 Task: Look for space in Luninyets, Belarus from 7th July, 2023 to 15th July, 2023 for 6 adults in price range Rs.15000 to Rs.20000. Place can be entire place with 3 bedrooms having 3 beds and 3 bathrooms. Property type can be house, flat, guest house. Amenities needed are: washing machine. Booking option can be shelf check-in. Required host language is English.
Action: Mouse moved to (439, 75)
Screenshot: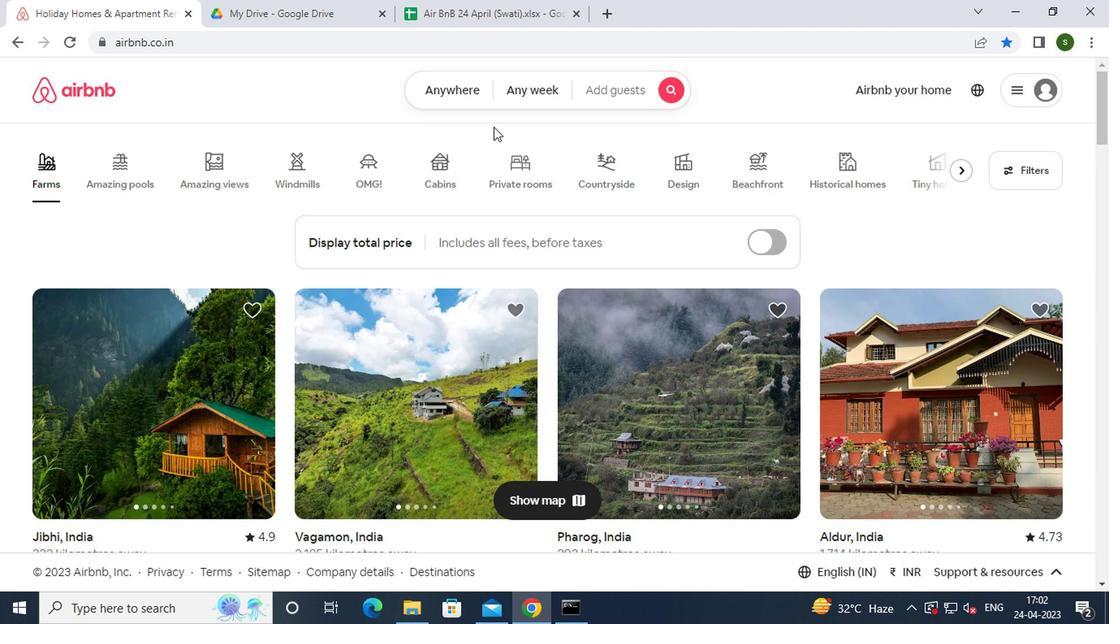 
Action: Mouse pressed left at (439, 75)
Screenshot: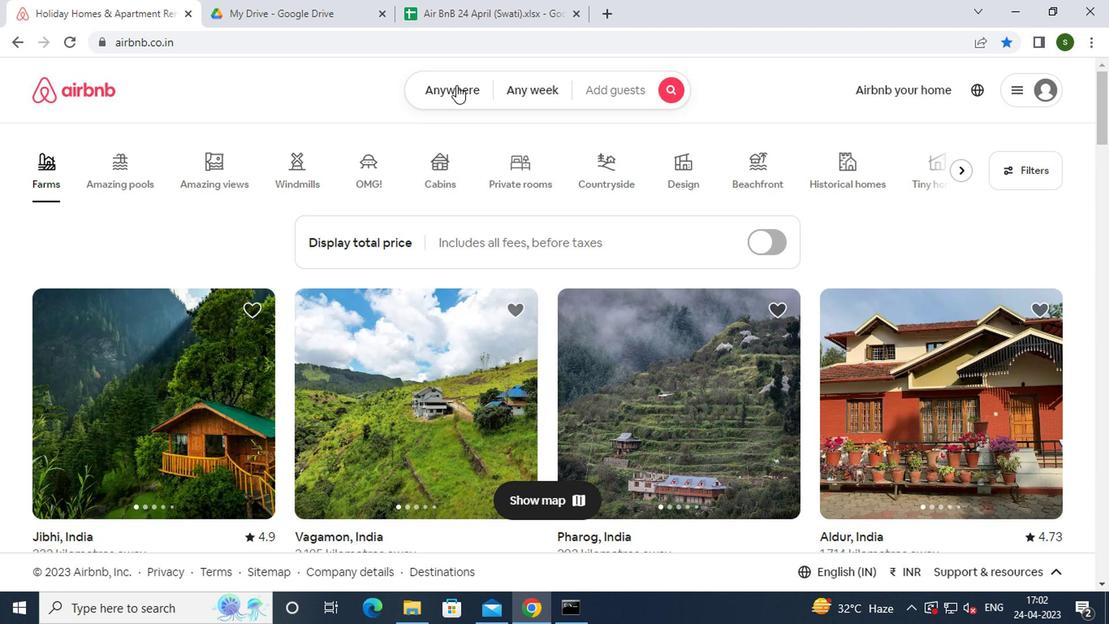 
Action: Mouse moved to (310, 146)
Screenshot: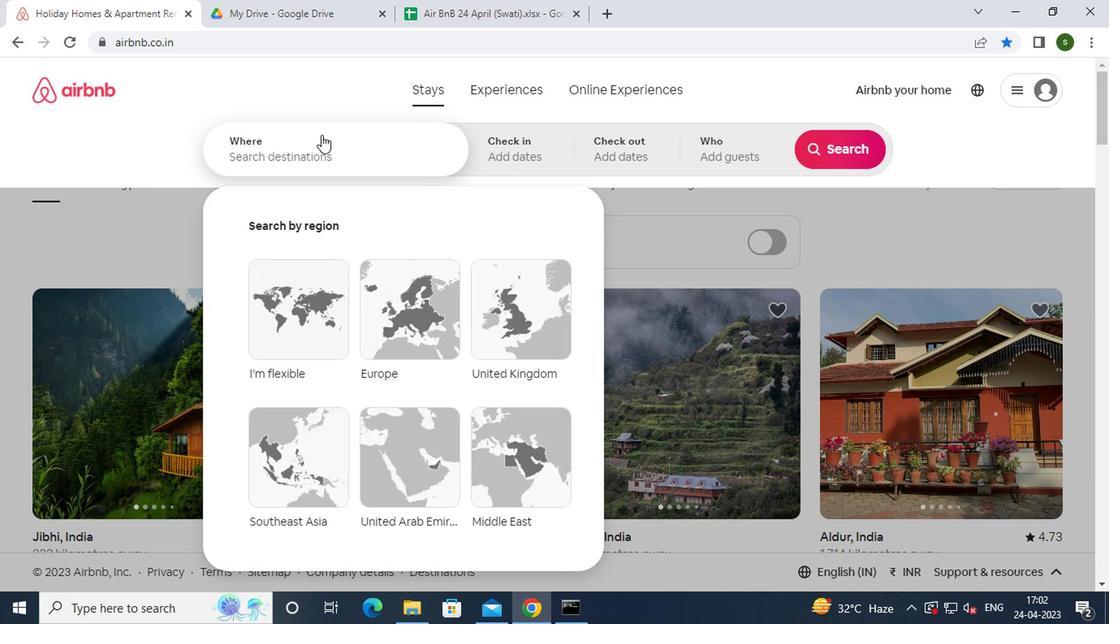
Action: Mouse pressed left at (310, 146)
Screenshot: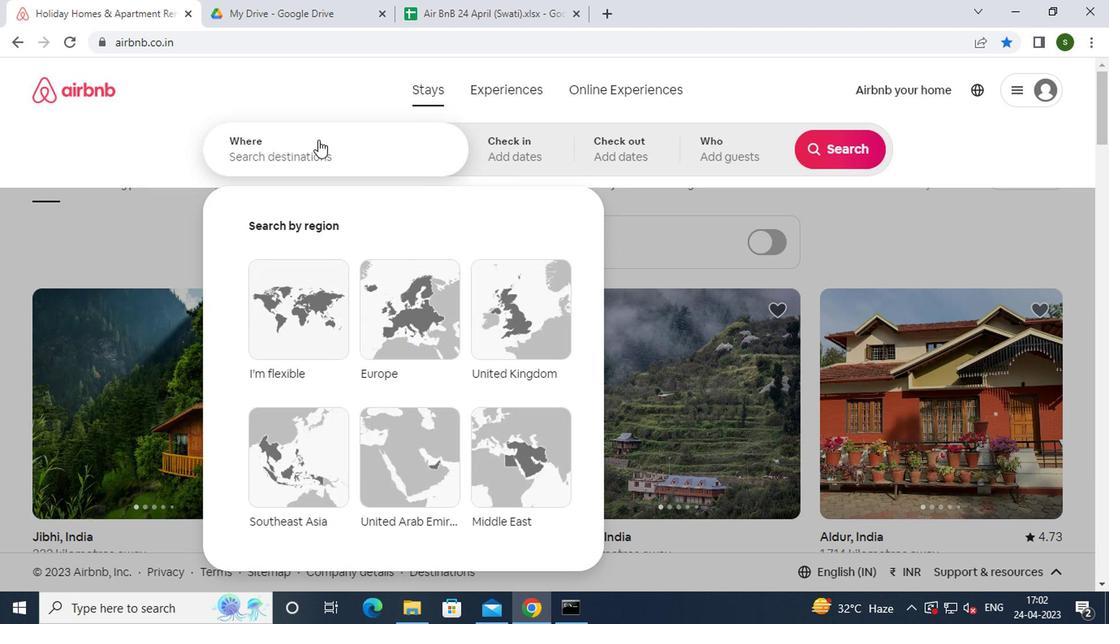 
Action: Mouse moved to (306, 153)
Screenshot: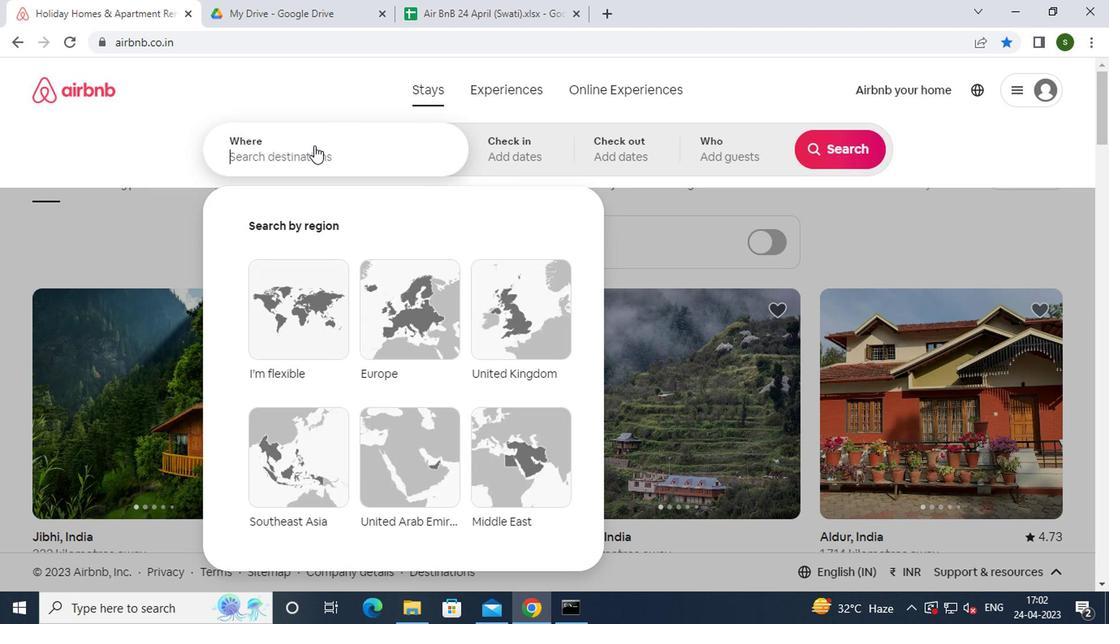 
Action: Key pressed <Key.caps_lock>l<Key.caps_lock>uninyets,<Key.space><Key.caps_lock>b<Key.caps_lock>elarus<Key.enter>
Screenshot: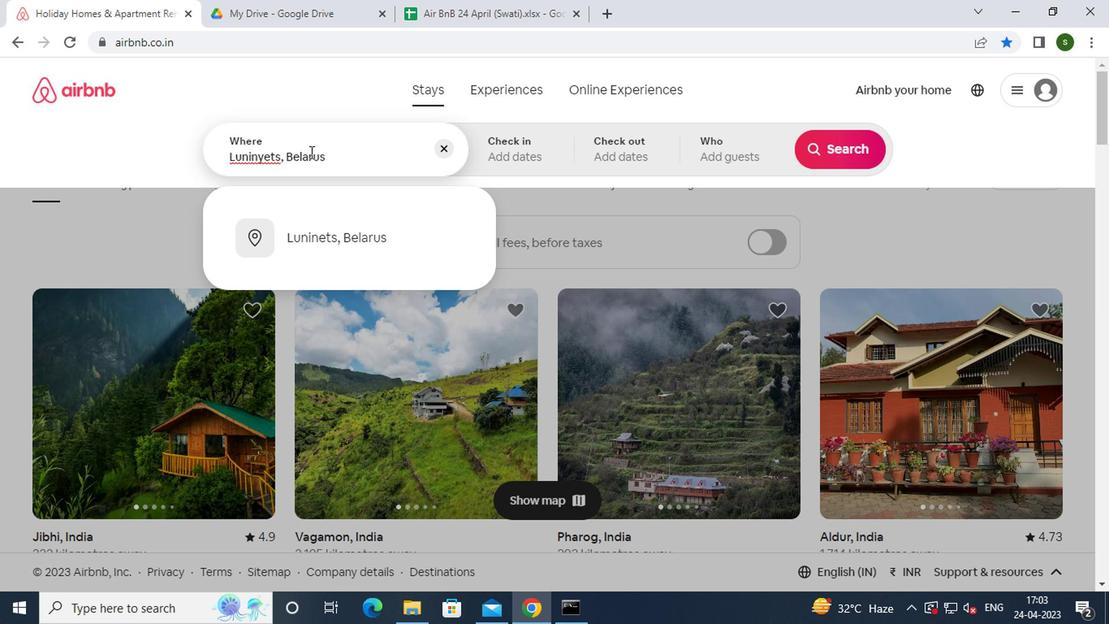 
Action: Mouse moved to (826, 283)
Screenshot: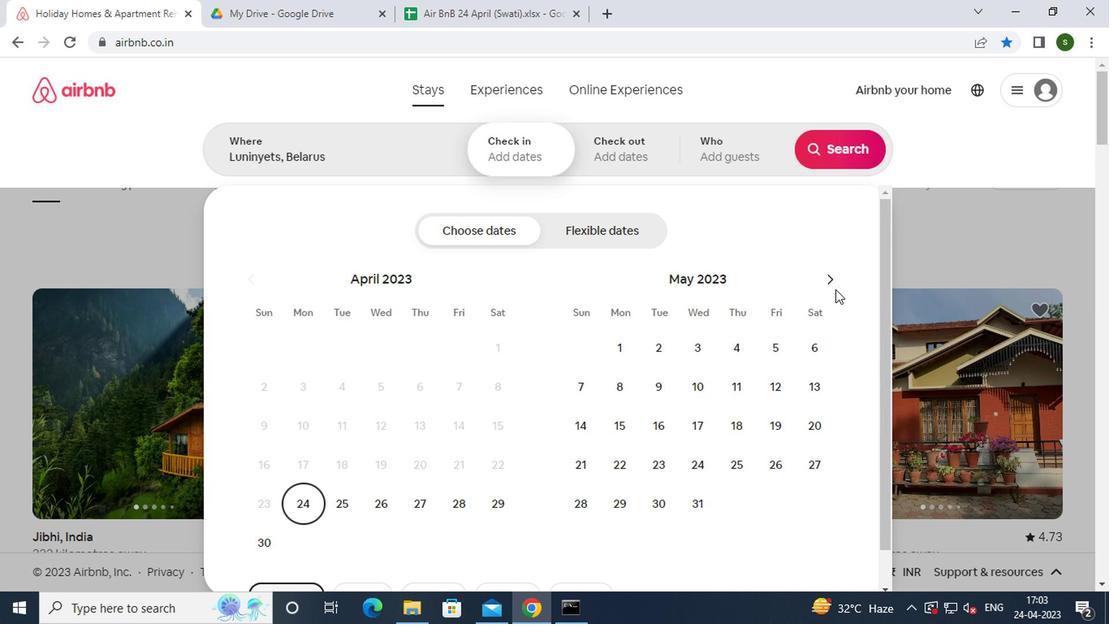 
Action: Mouse pressed left at (826, 283)
Screenshot: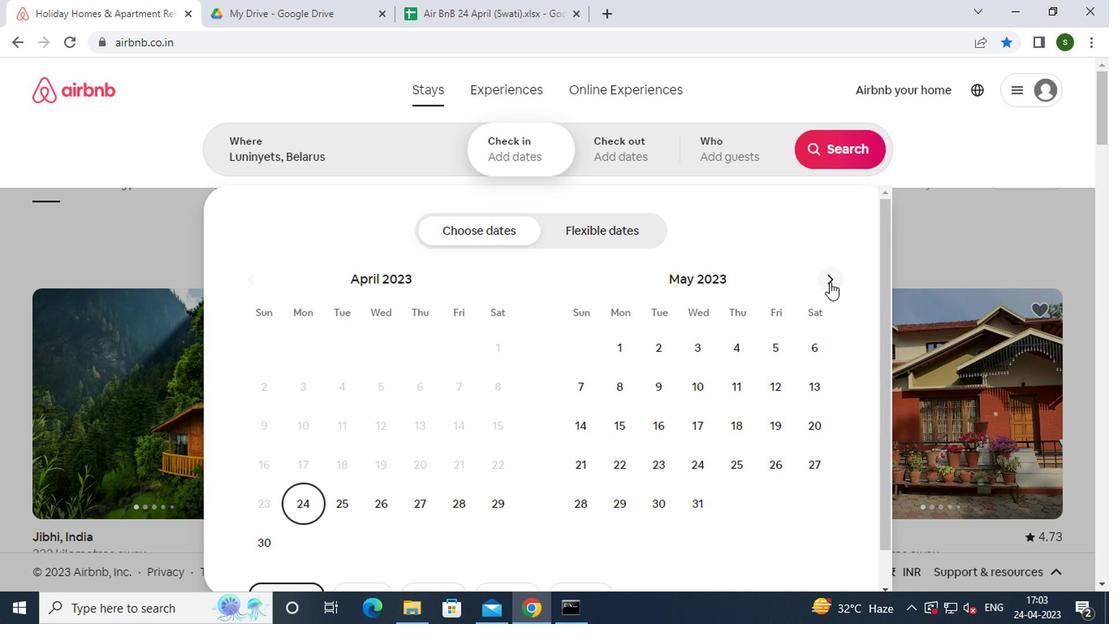 
Action: Mouse pressed left at (826, 283)
Screenshot: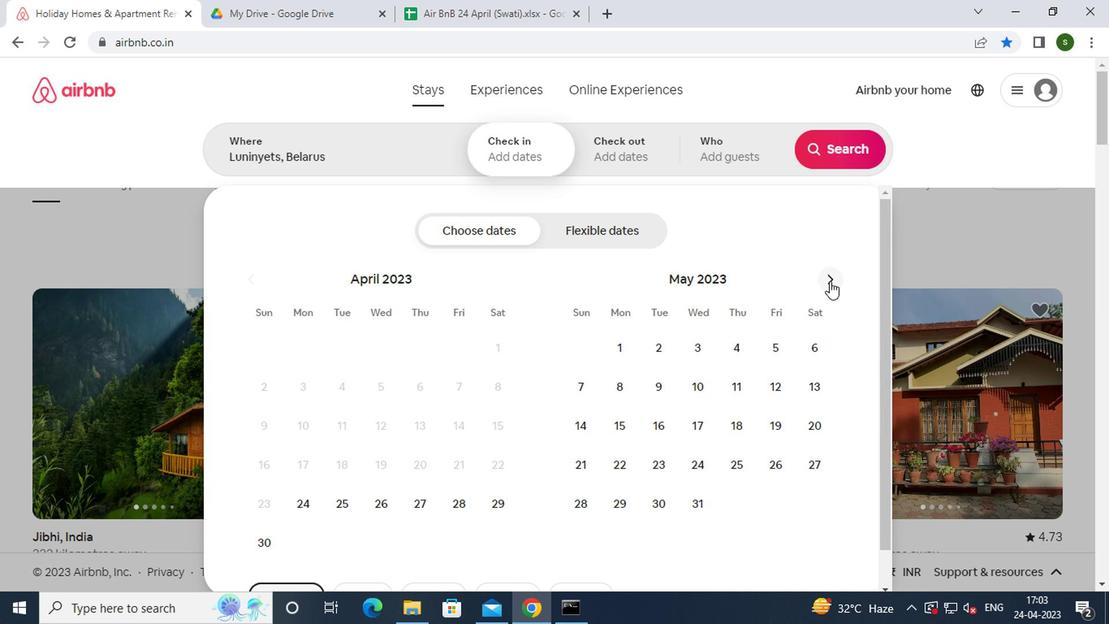 
Action: Mouse pressed left at (826, 283)
Screenshot: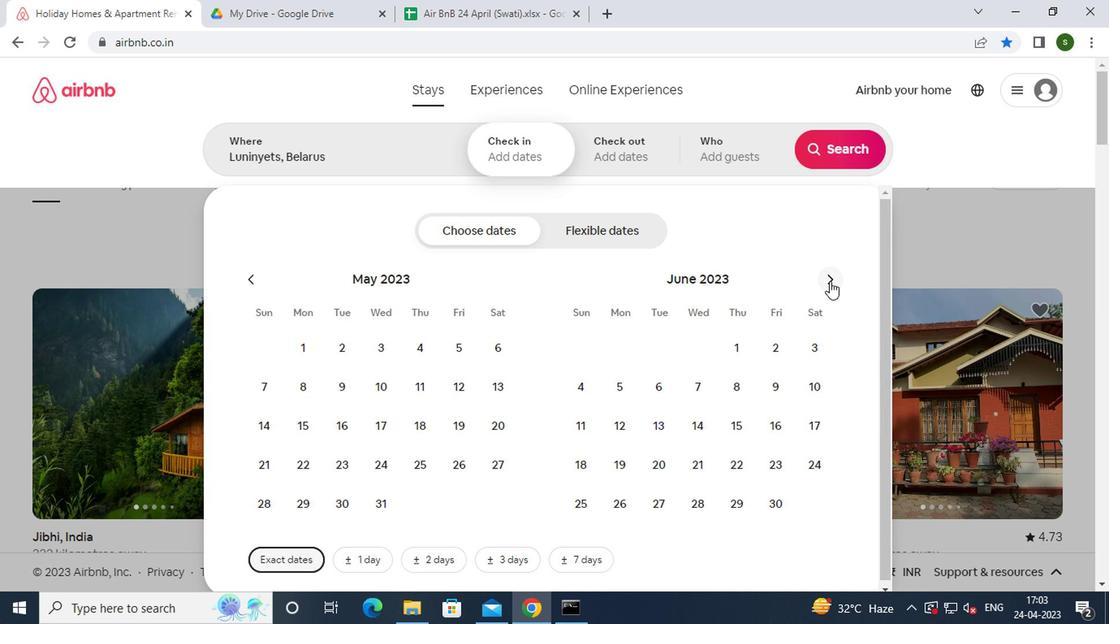 
Action: Mouse moved to (779, 386)
Screenshot: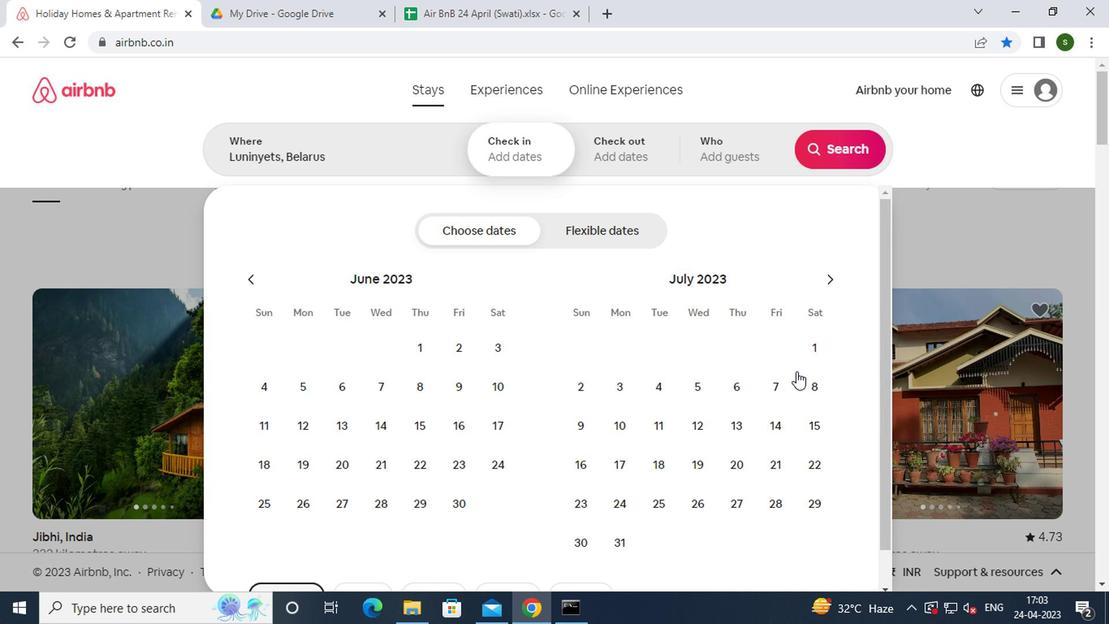 
Action: Mouse pressed left at (779, 386)
Screenshot: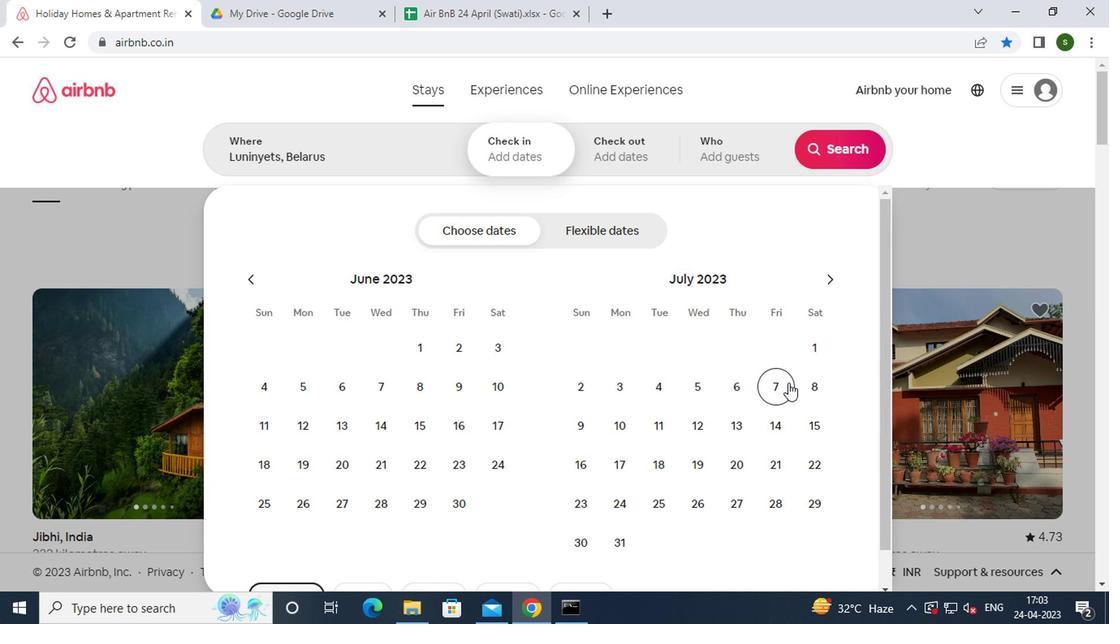 
Action: Mouse moved to (810, 422)
Screenshot: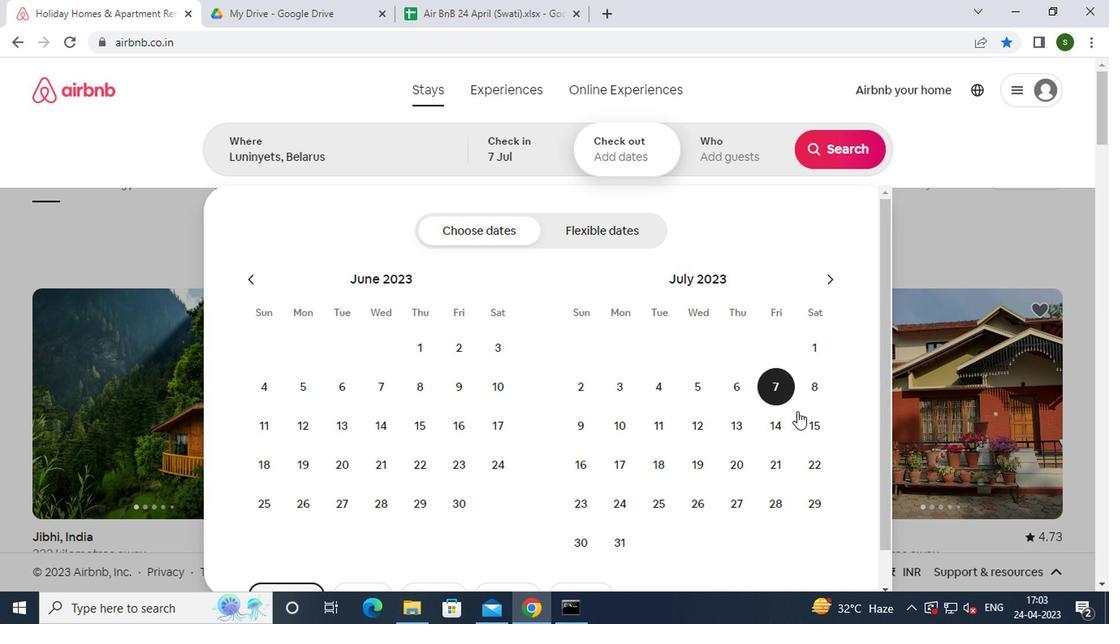 
Action: Mouse pressed left at (810, 422)
Screenshot: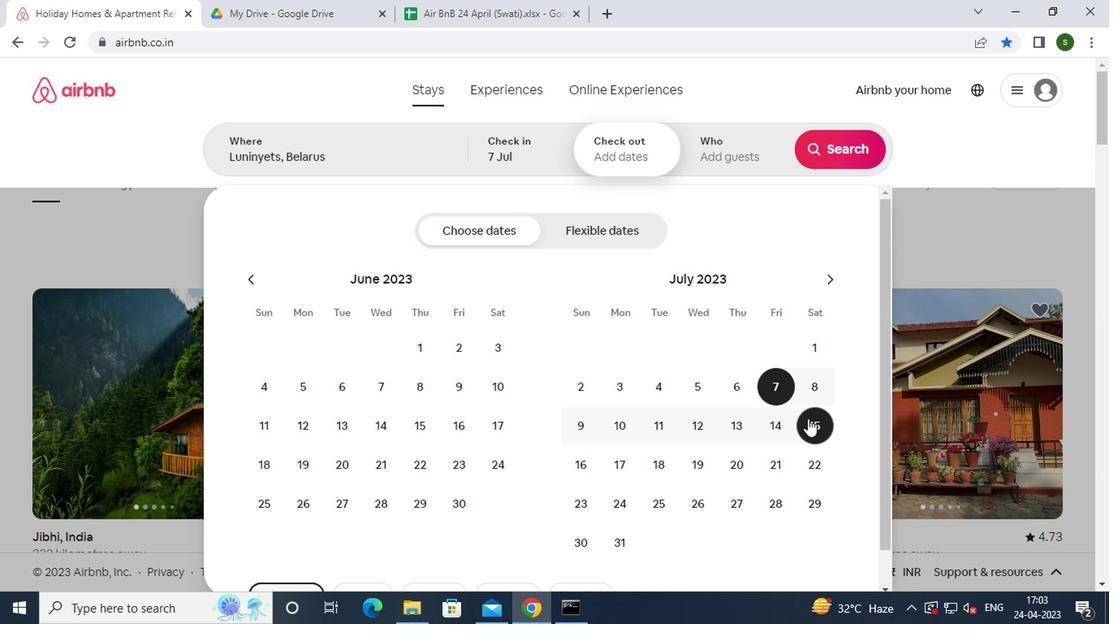 
Action: Mouse moved to (732, 165)
Screenshot: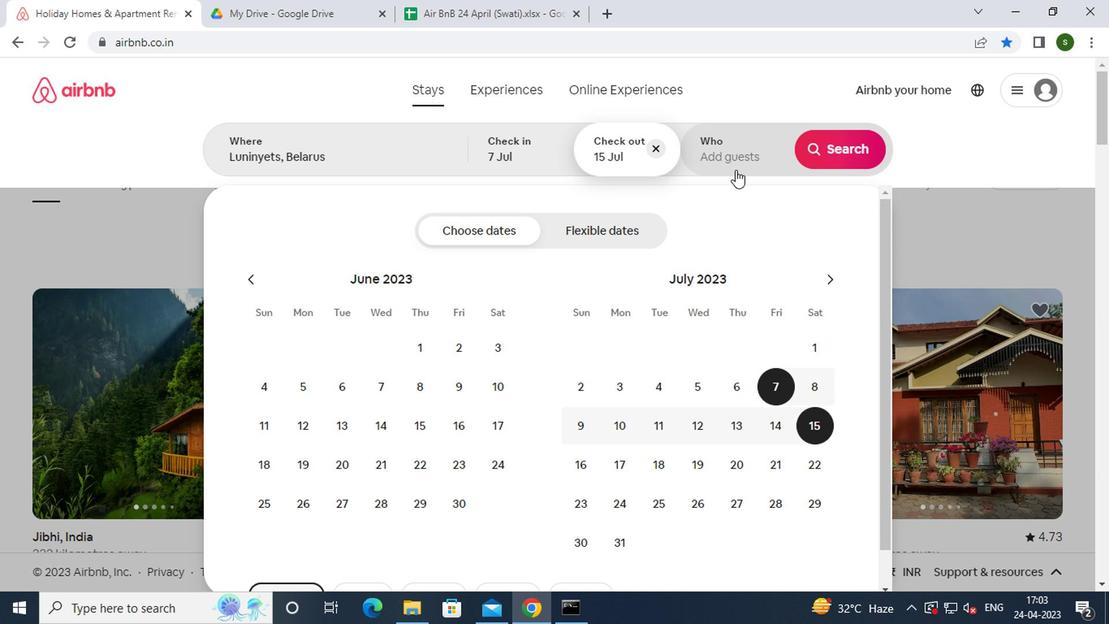
Action: Mouse pressed left at (732, 165)
Screenshot: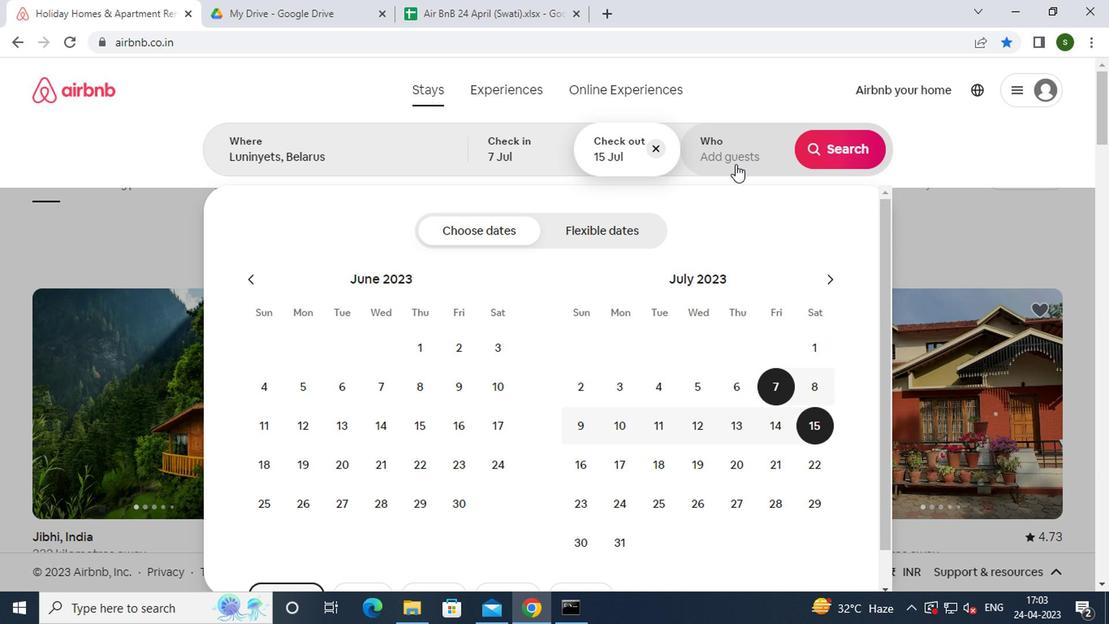 
Action: Mouse moved to (842, 231)
Screenshot: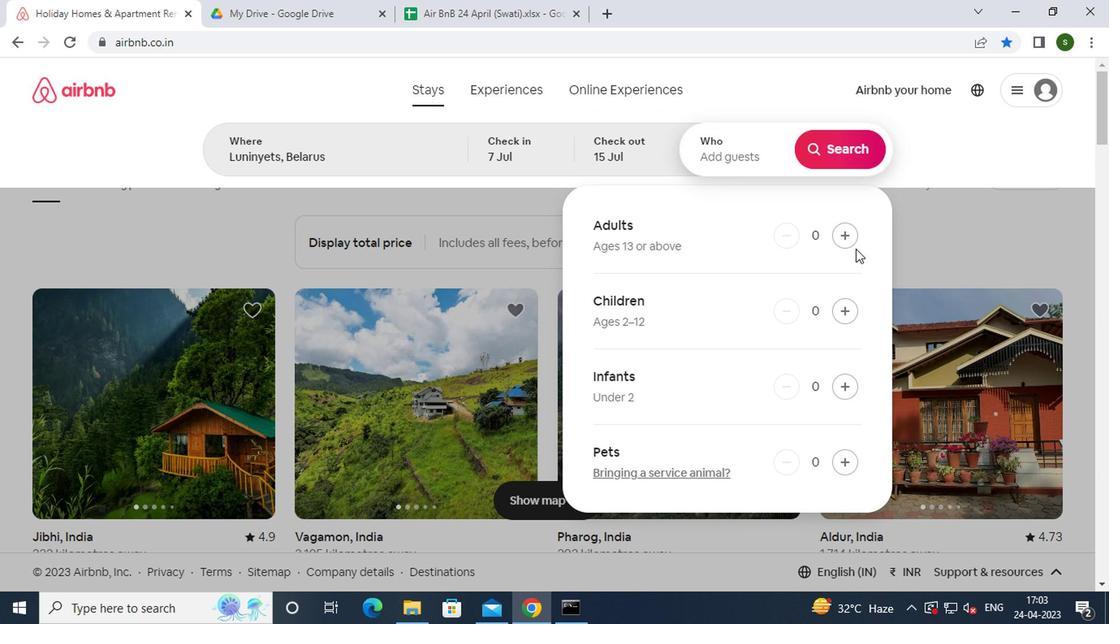 
Action: Mouse pressed left at (842, 231)
Screenshot: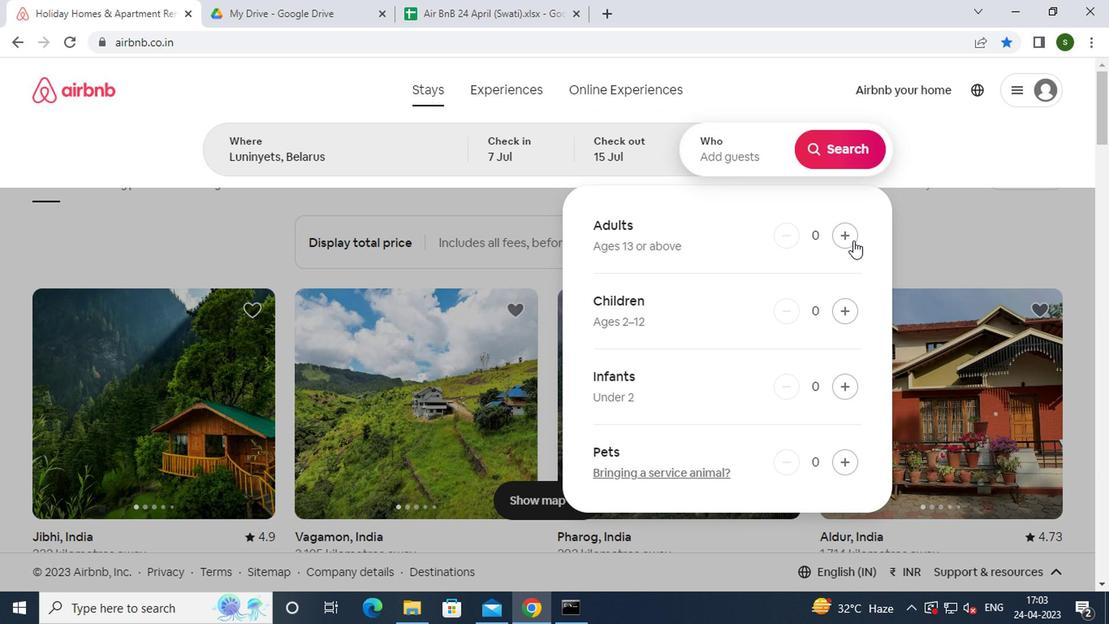 
Action: Mouse pressed left at (842, 231)
Screenshot: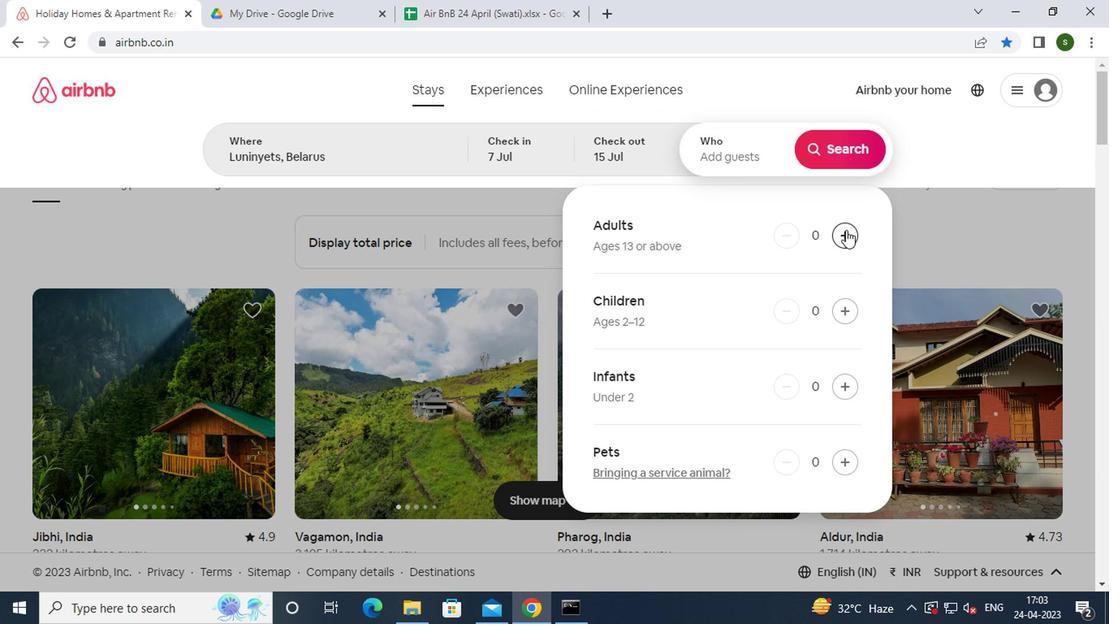 
Action: Mouse pressed left at (842, 231)
Screenshot: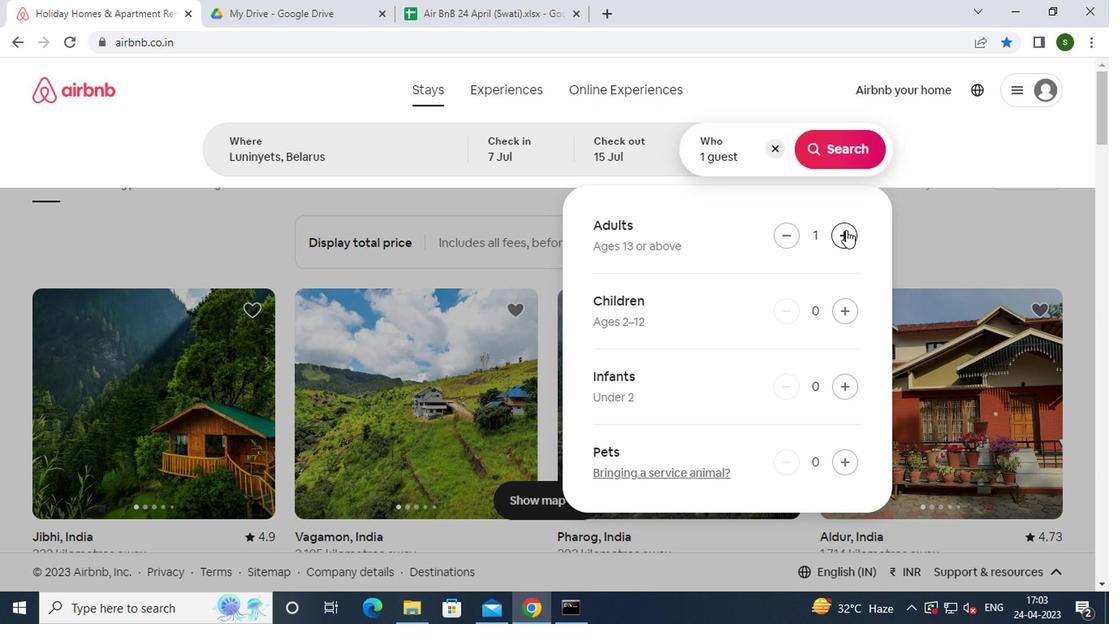 
Action: Mouse pressed left at (842, 231)
Screenshot: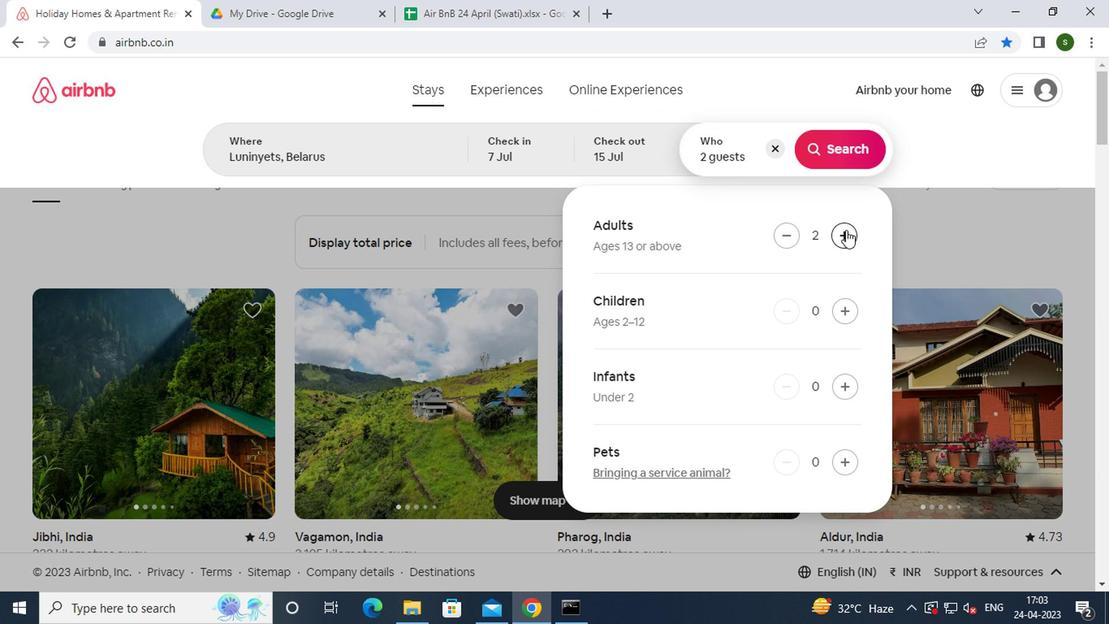
Action: Mouse pressed left at (842, 231)
Screenshot: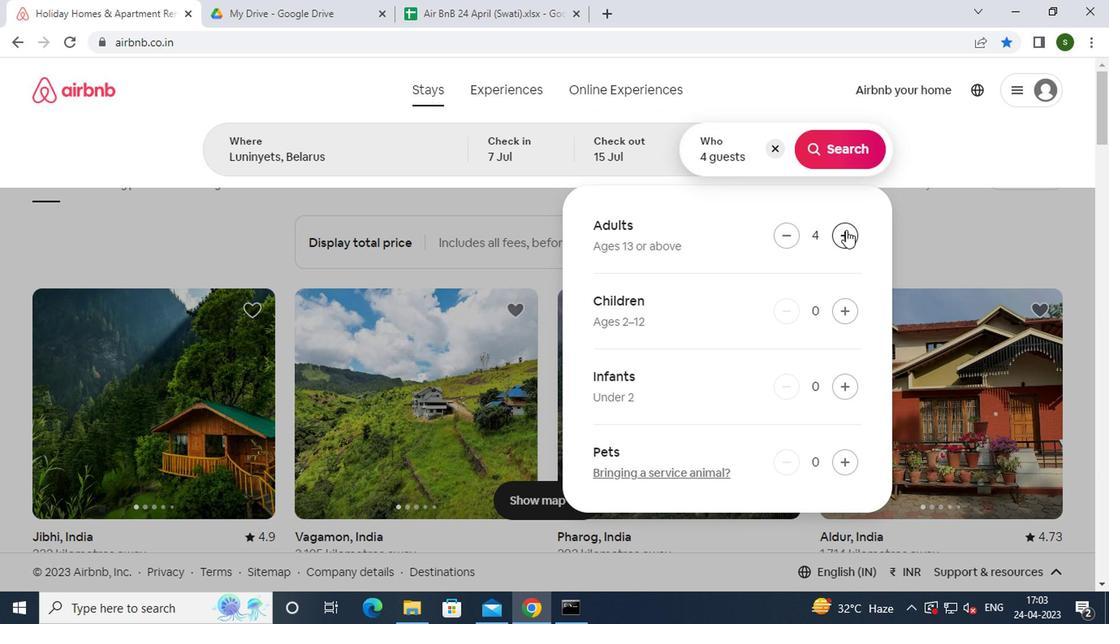 
Action: Mouse pressed left at (842, 231)
Screenshot: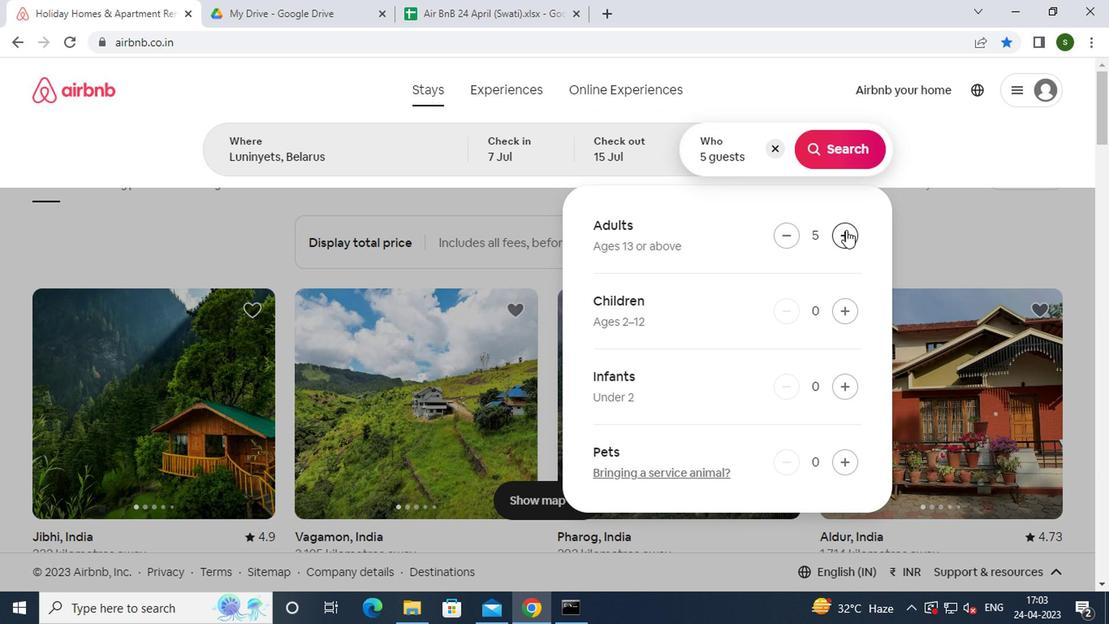 
Action: Mouse moved to (831, 159)
Screenshot: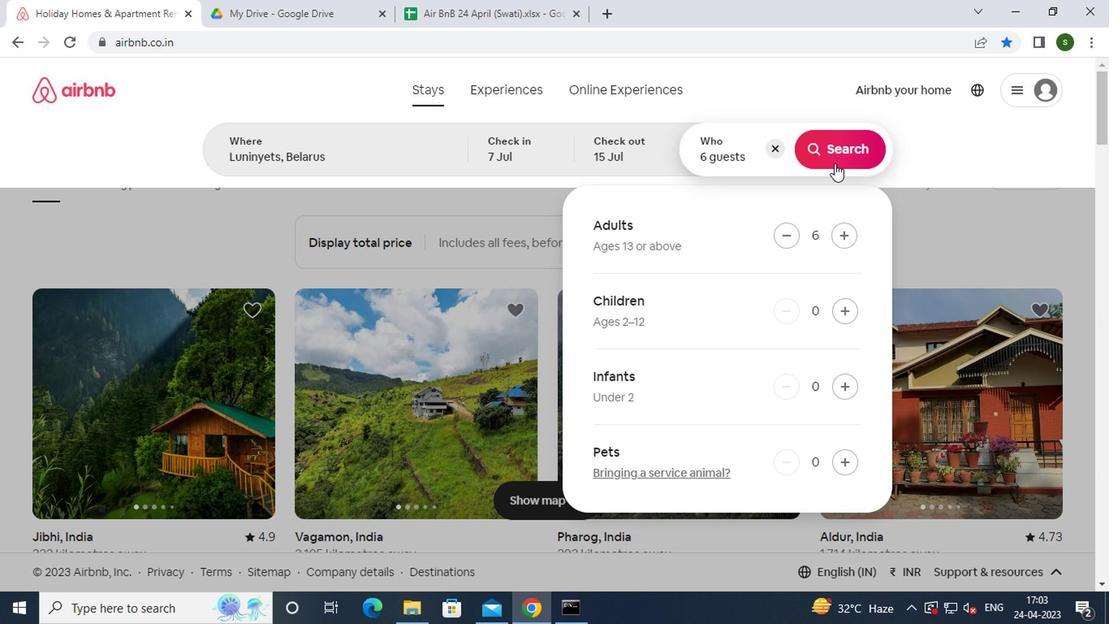 
Action: Mouse pressed left at (831, 159)
Screenshot: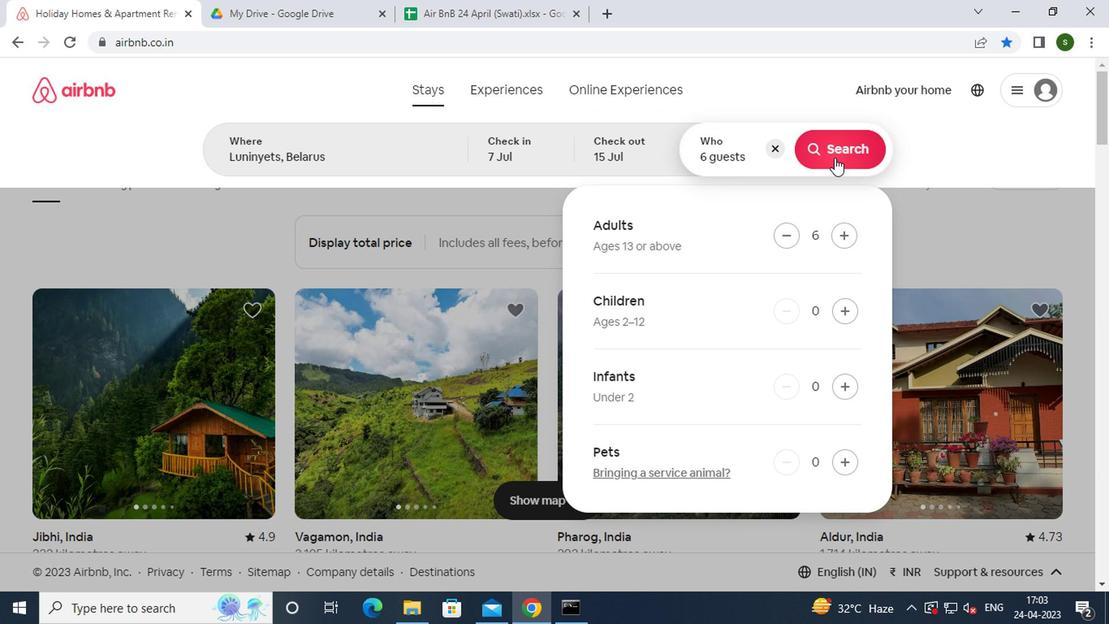 
Action: Mouse moved to (1075, 161)
Screenshot: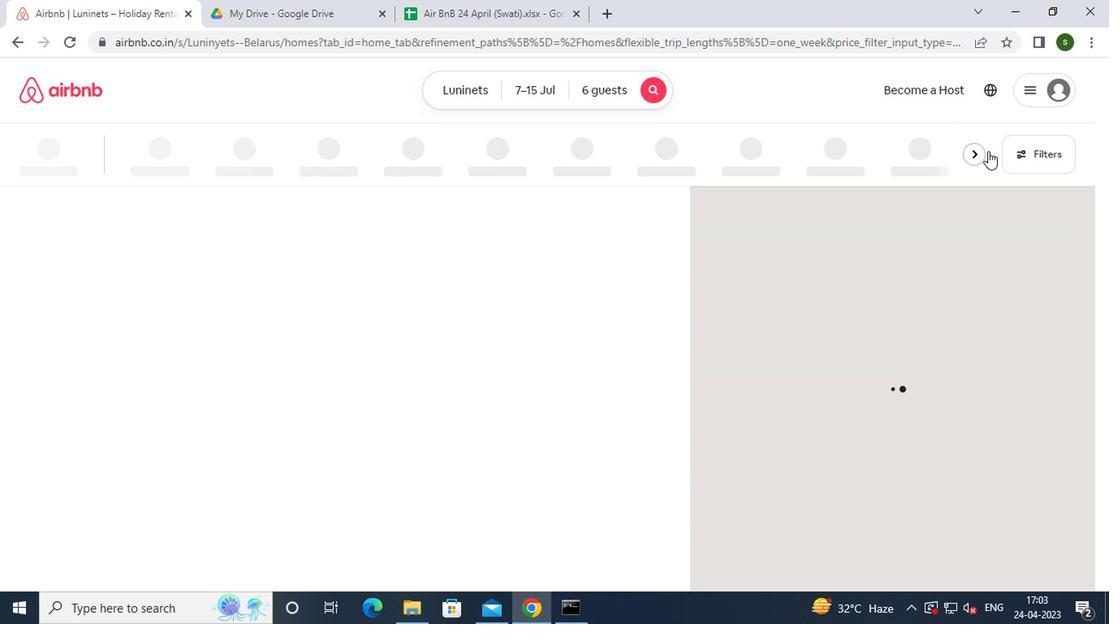 
Action: Mouse pressed left at (1075, 161)
Screenshot: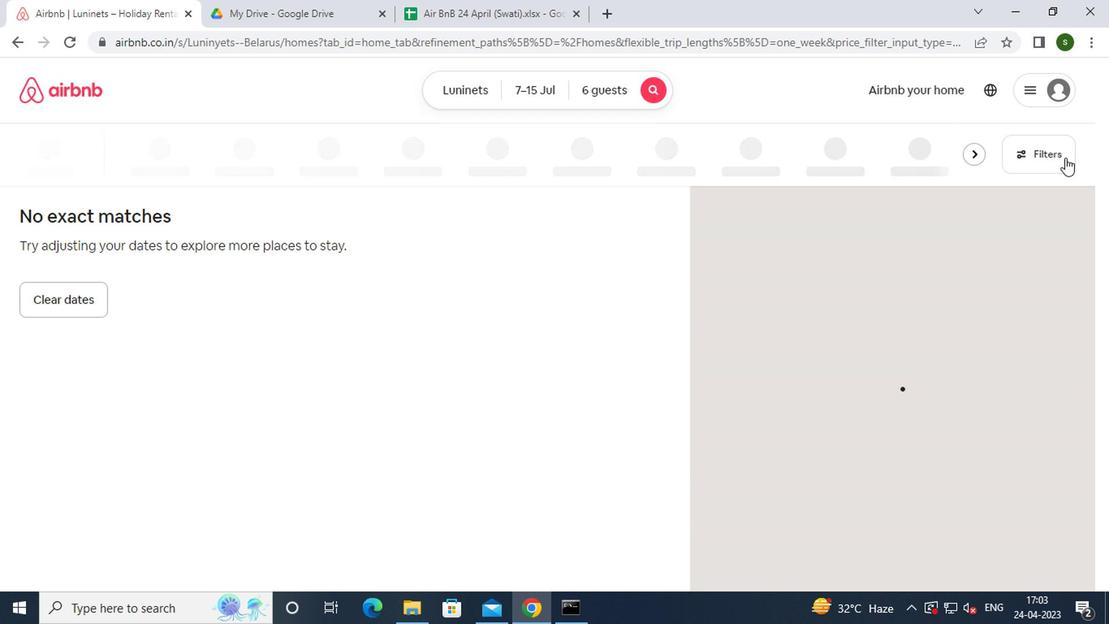
Action: Mouse moved to (1026, 153)
Screenshot: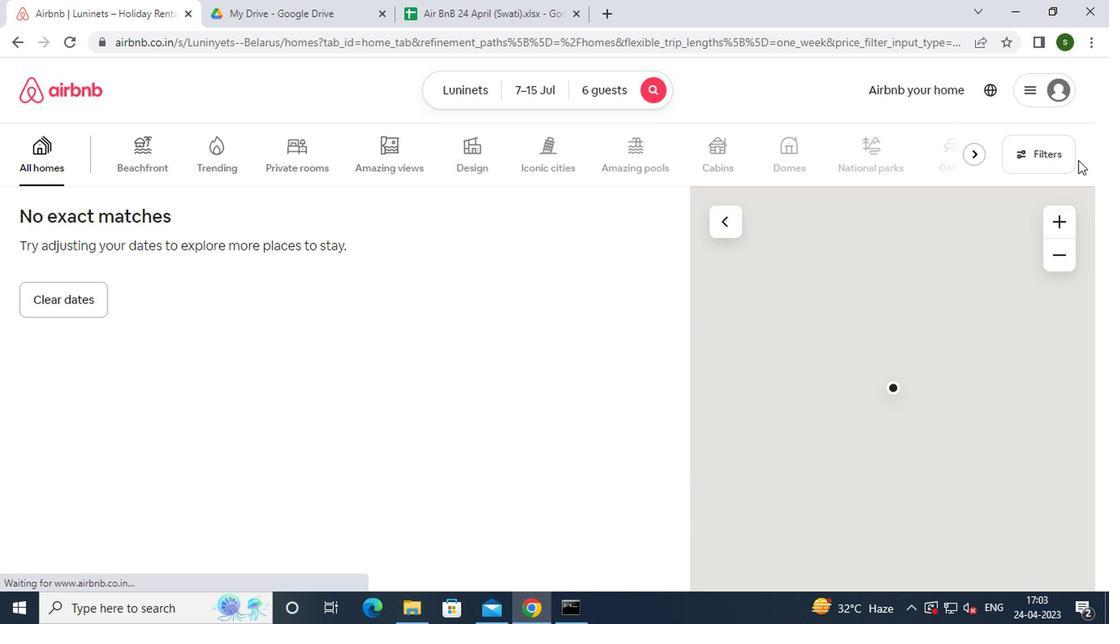 
Action: Mouse pressed left at (1026, 153)
Screenshot: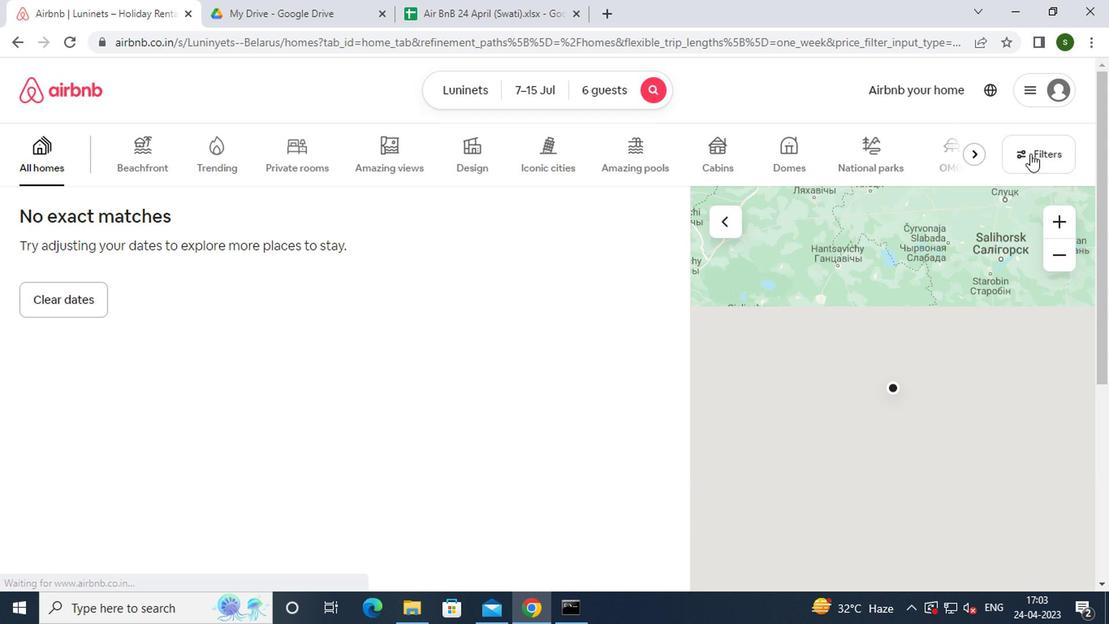 
Action: Mouse moved to (430, 247)
Screenshot: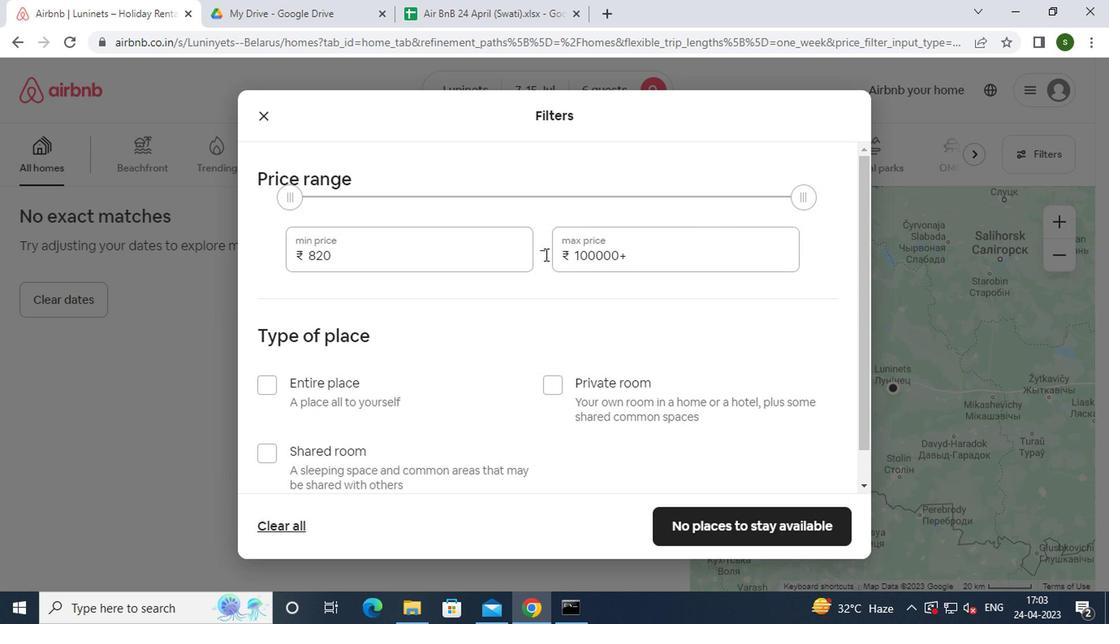 
Action: Mouse pressed left at (430, 247)
Screenshot: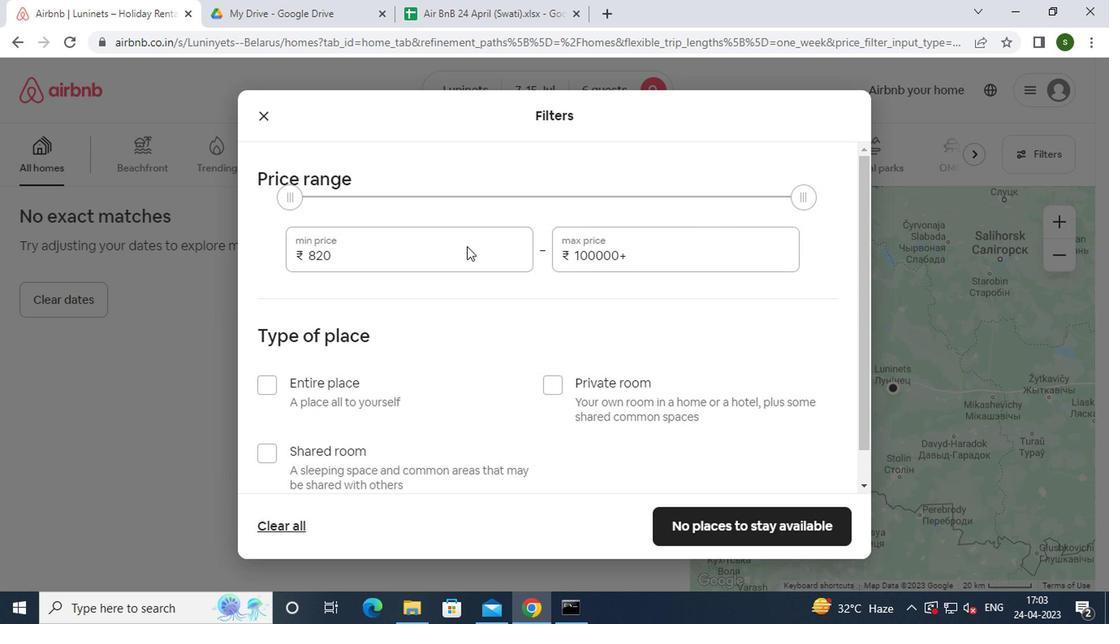 
Action: Mouse moved to (432, 241)
Screenshot: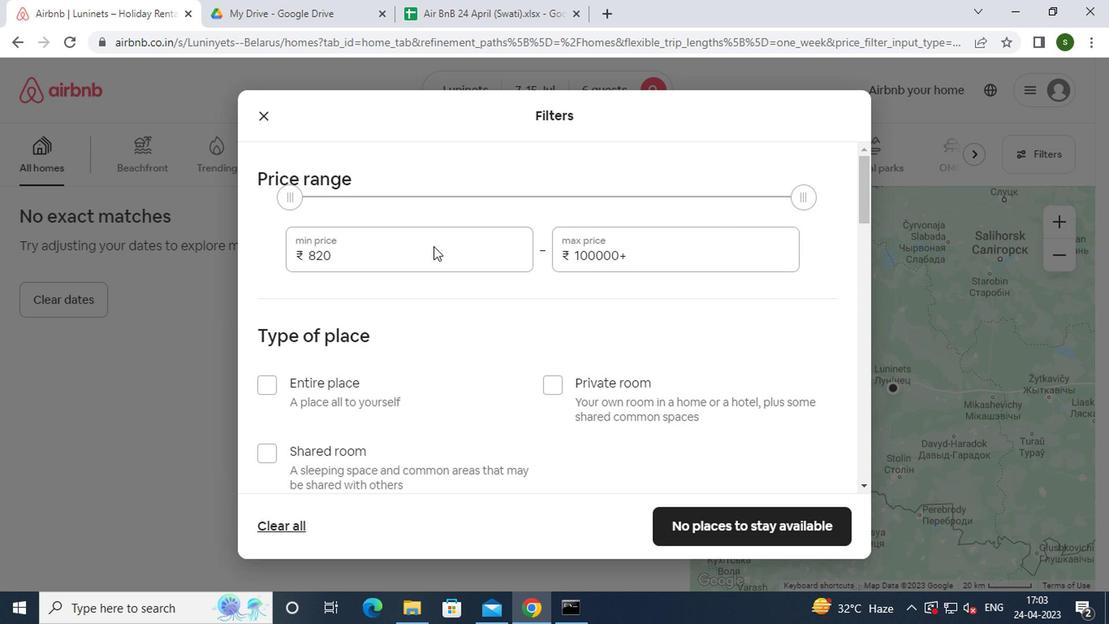 
Action: Key pressed <Key.backspace><Key.backspace><Key.backspace><Key.backspace><Key.backspace><Key.backspace><Key.backspace><Key.backspace><Key.backspace>15000
Screenshot: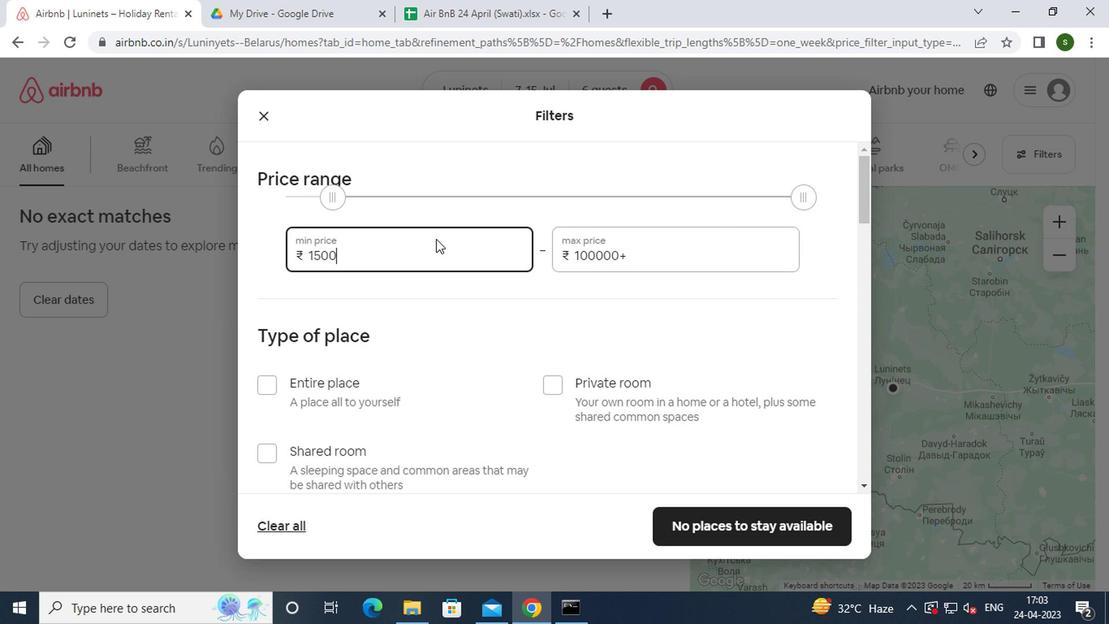 
Action: Mouse moved to (653, 252)
Screenshot: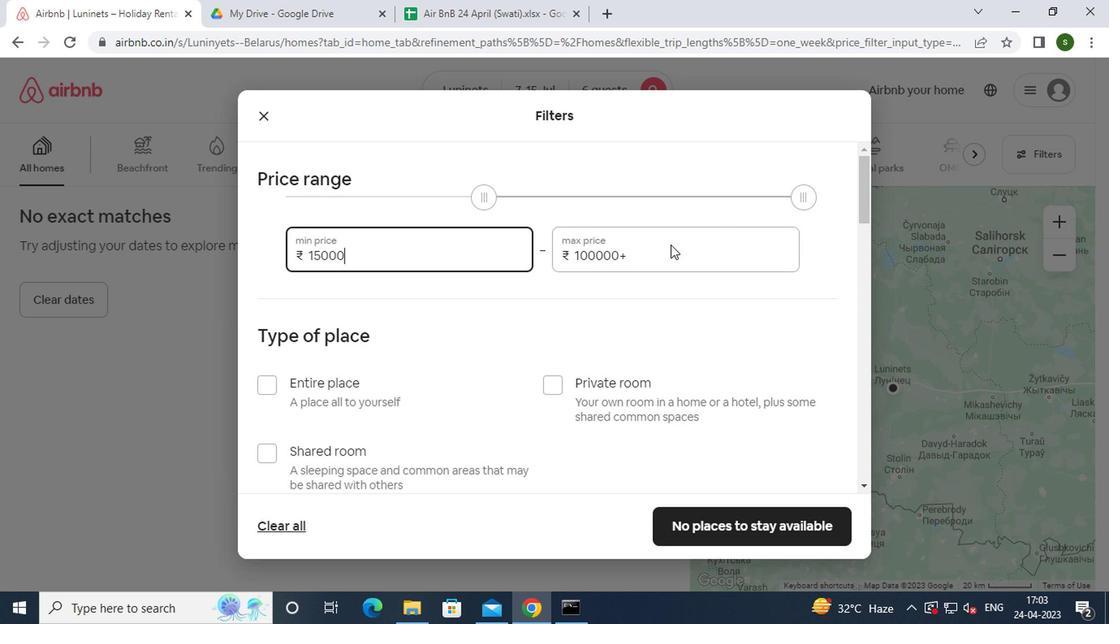 
Action: Mouse pressed left at (653, 252)
Screenshot: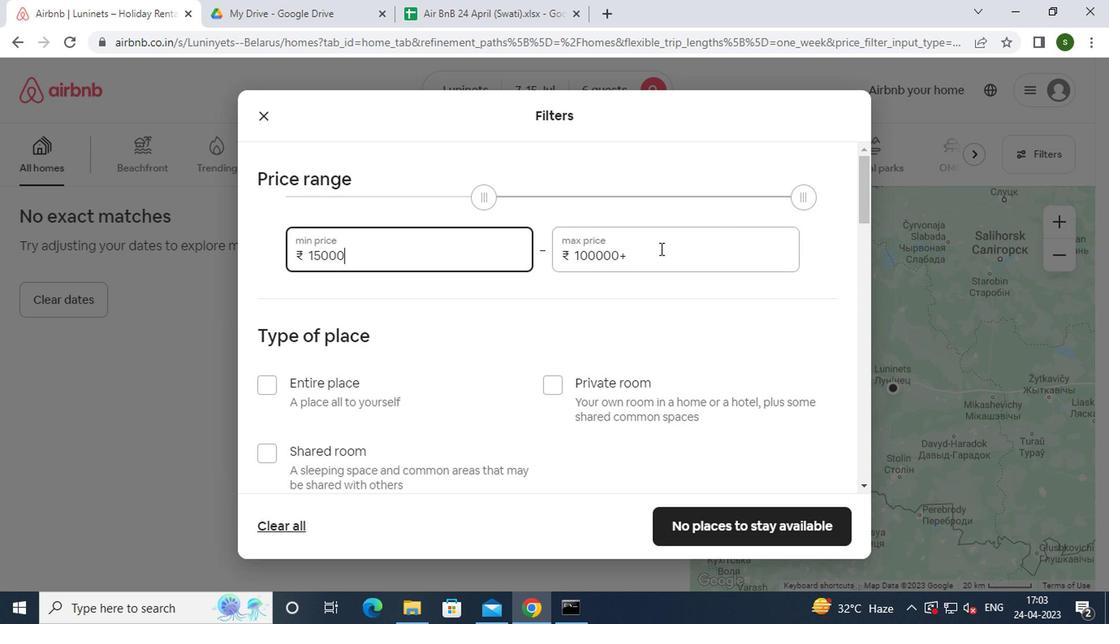 
Action: Key pressed <Key.backspace><Key.backspace><Key.backspace><Key.backspace><Key.backspace><Key.backspace><Key.backspace><Key.backspace><Key.backspace><Key.backspace><Key.backspace><Key.backspace>20000
Screenshot: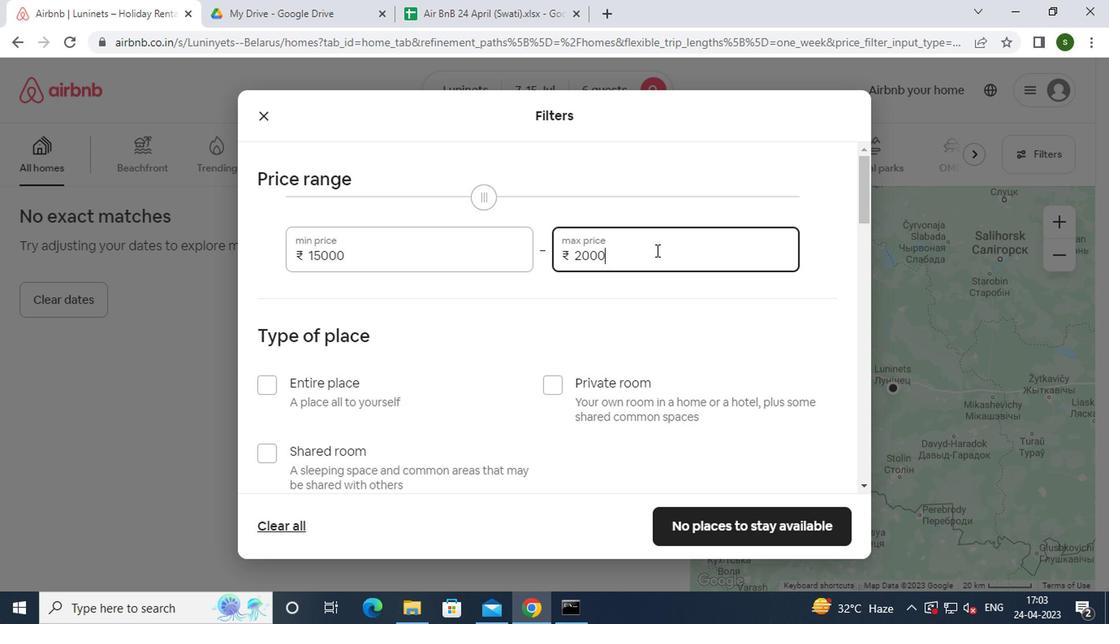 
Action: Mouse moved to (363, 396)
Screenshot: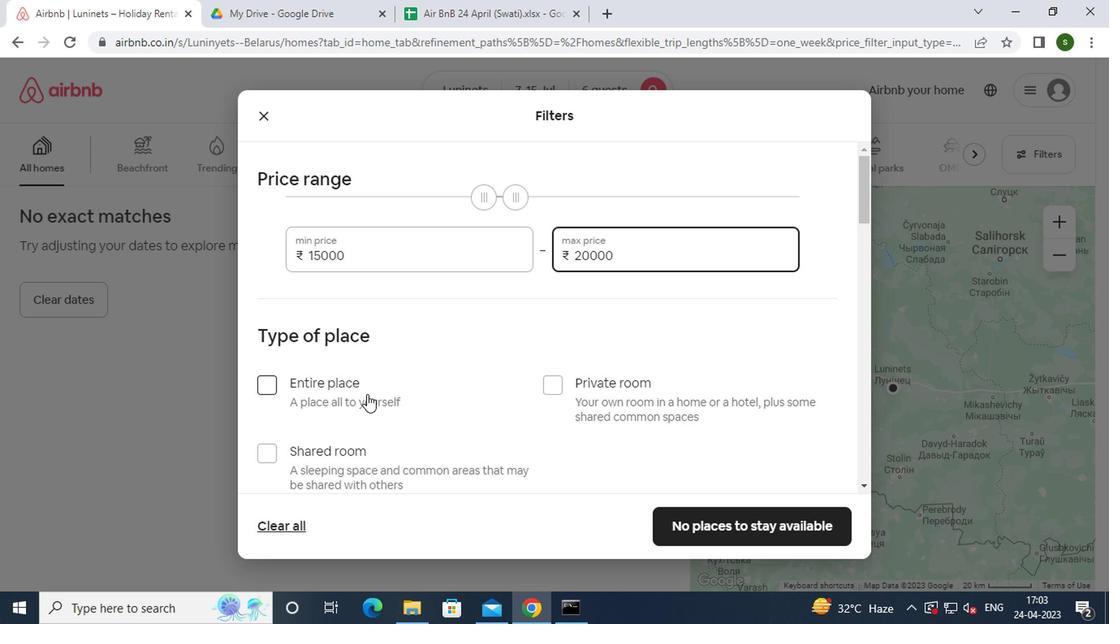 
Action: Mouse pressed left at (363, 396)
Screenshot: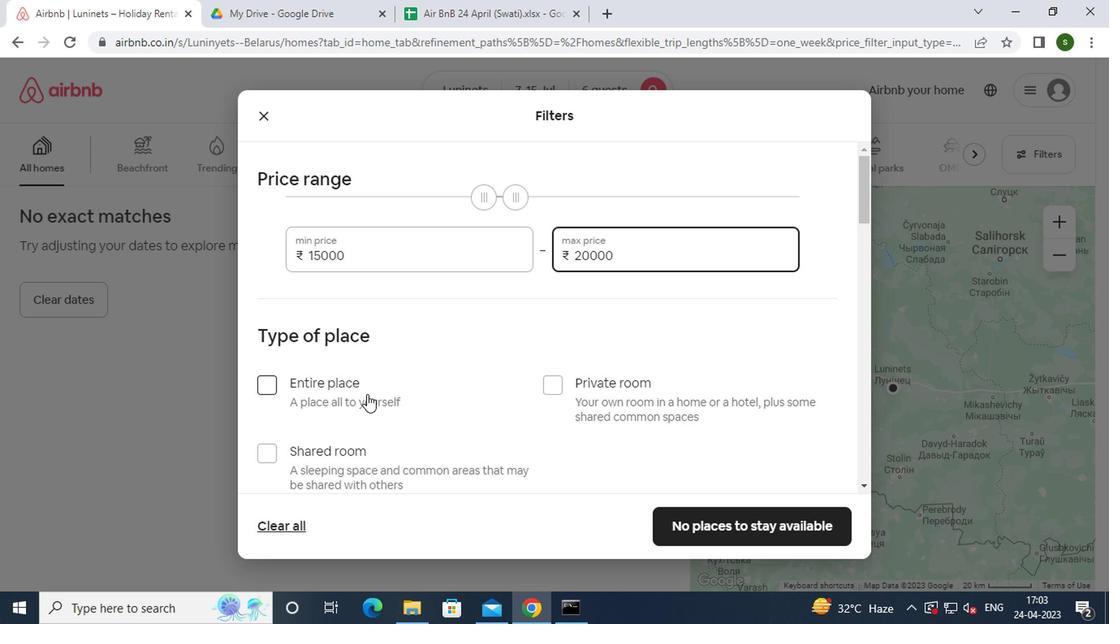 
Action: Mouse moved to (435, 380)
Screenshot: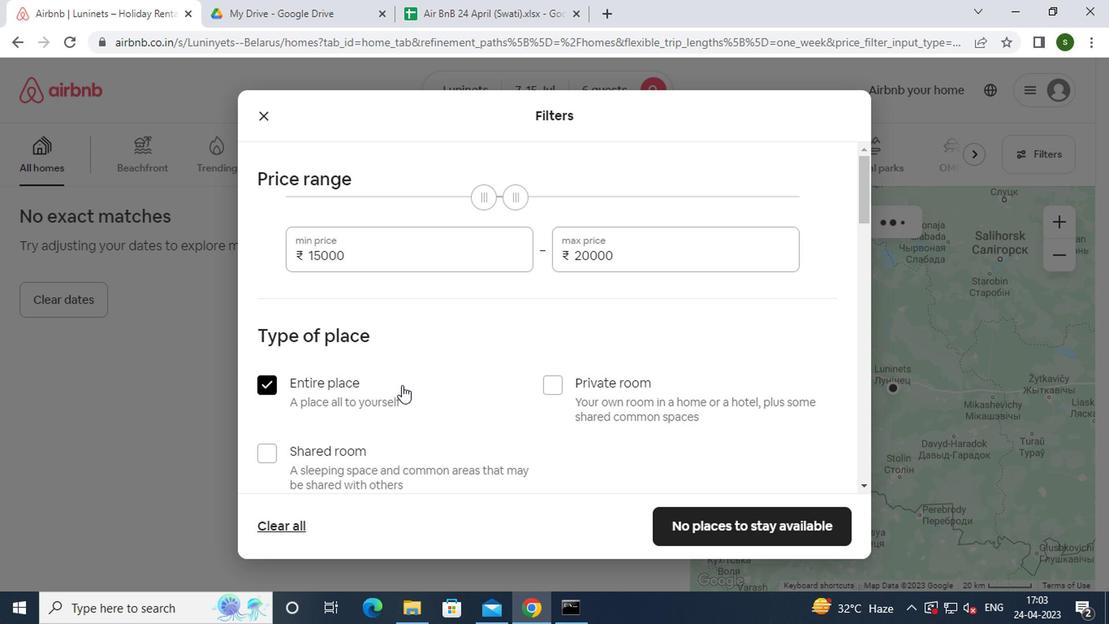 
Action: Mouse scrolled (435, 380) with delta (0, 0)
Screenshot: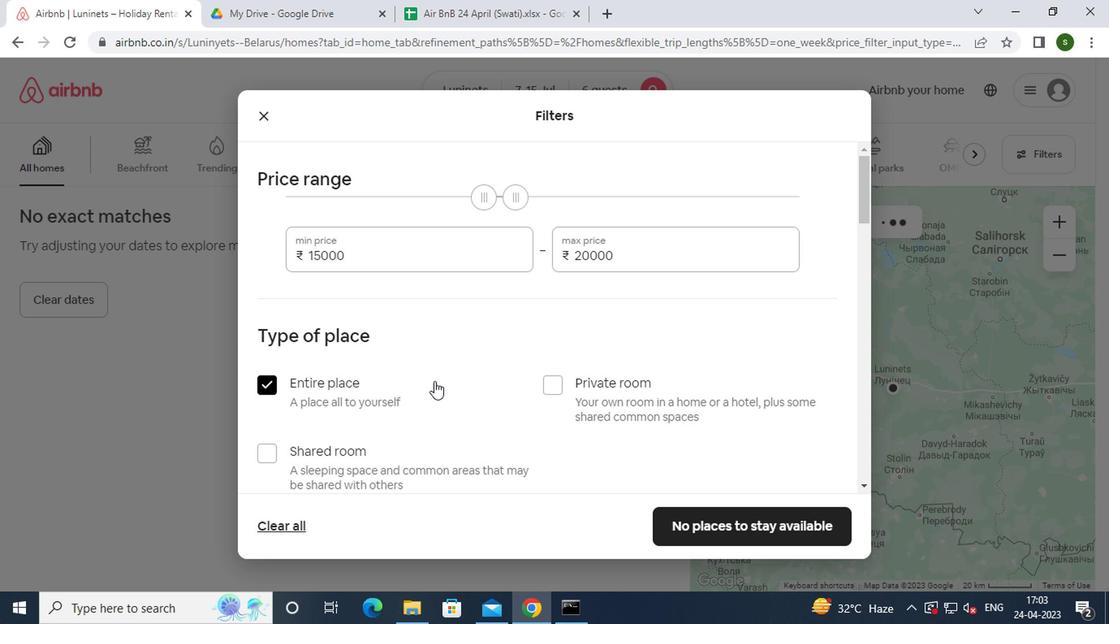 
Action: Mouse scrolled (435, 380) with delta (0, 0)
Screenshot: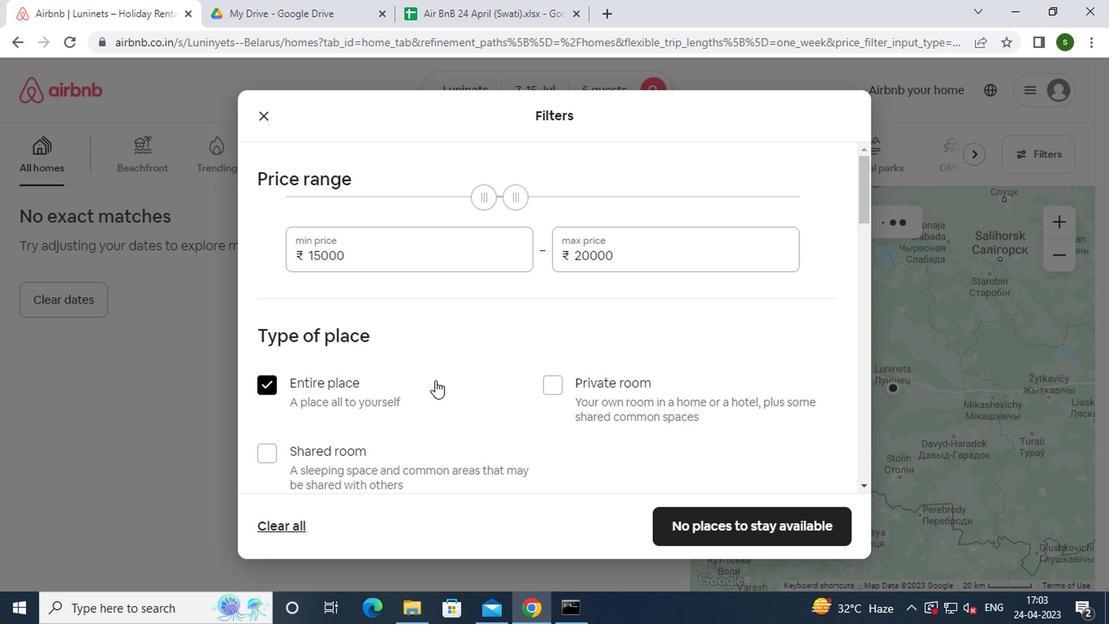 
Action: Mouse moved to (430, 394)
Screenshot: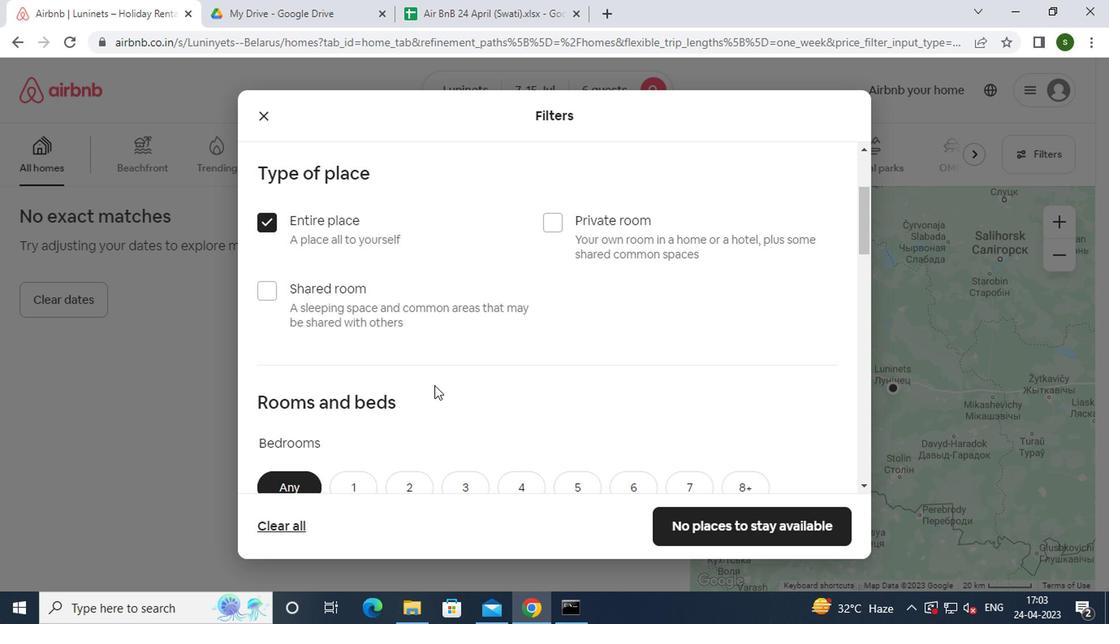 
Action: Mouse scrolled (430, 394) with delta (0, 0)
Screenshot: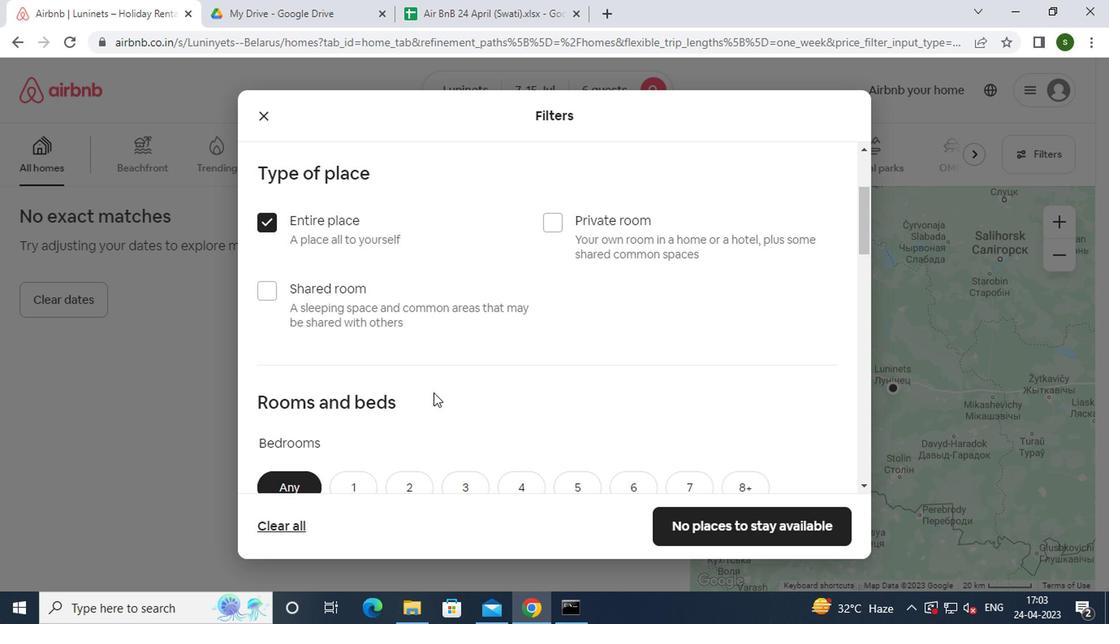 
Action: Mouse scrolled (430, 394) with delta (0, 0)
Screenshot: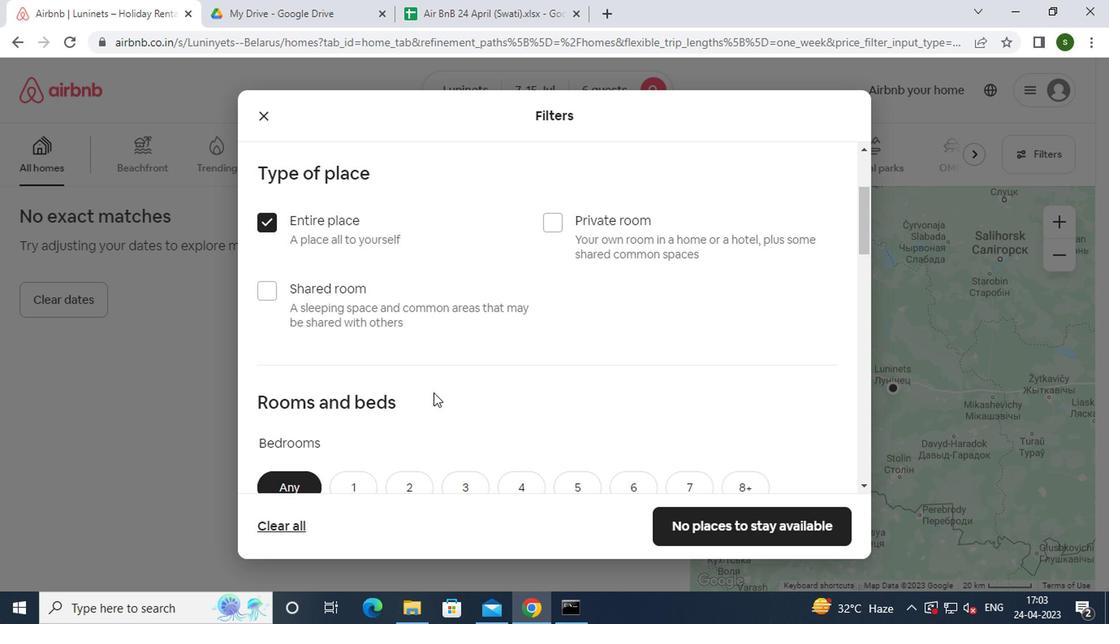 
Action: Mouse moved to (474, 332)
Screenshot: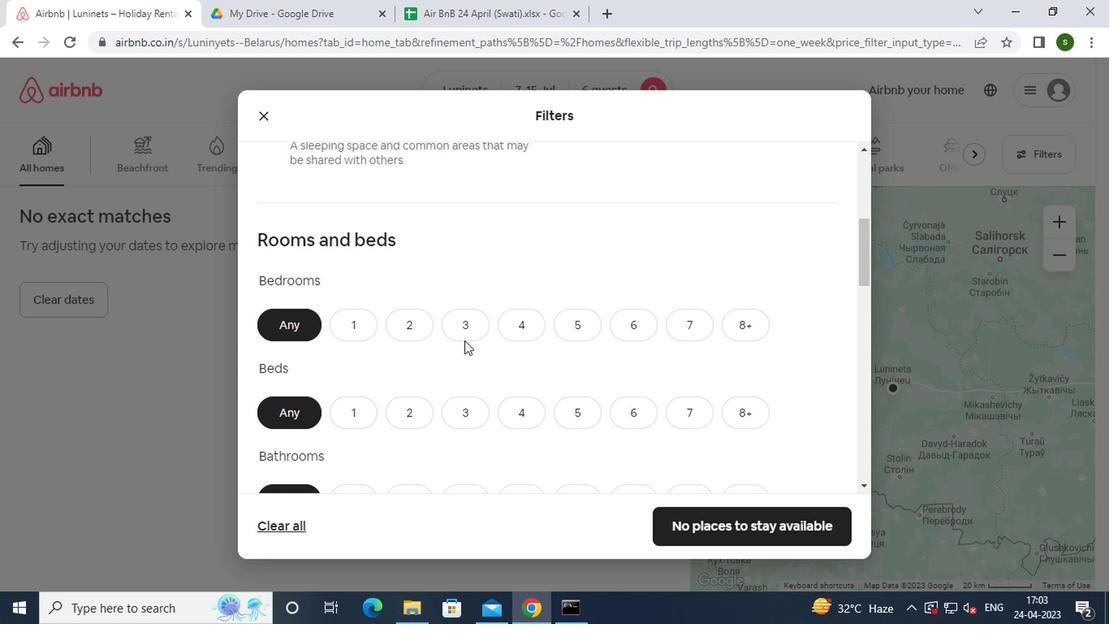 
Action: Mouse pressed left at (474, 332)
Screenshot: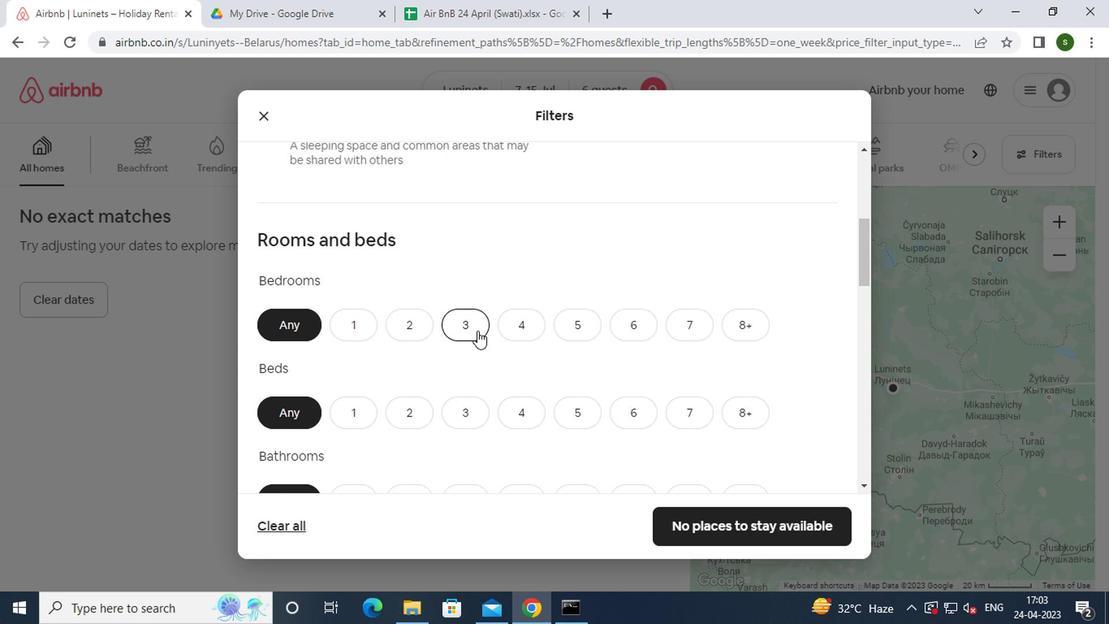 
Action: Mouse scrolled (474, 332) with delta (0, 0)
Screenshot: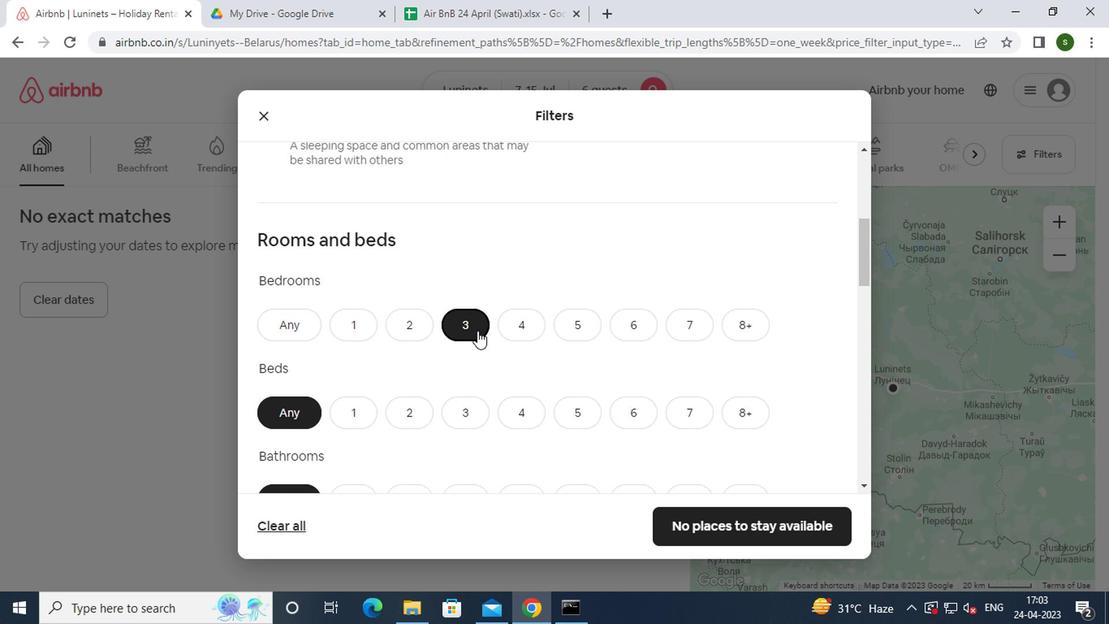 
Action: Mouse scrolled (474, 332) with delta (0, 0)
Screenshot: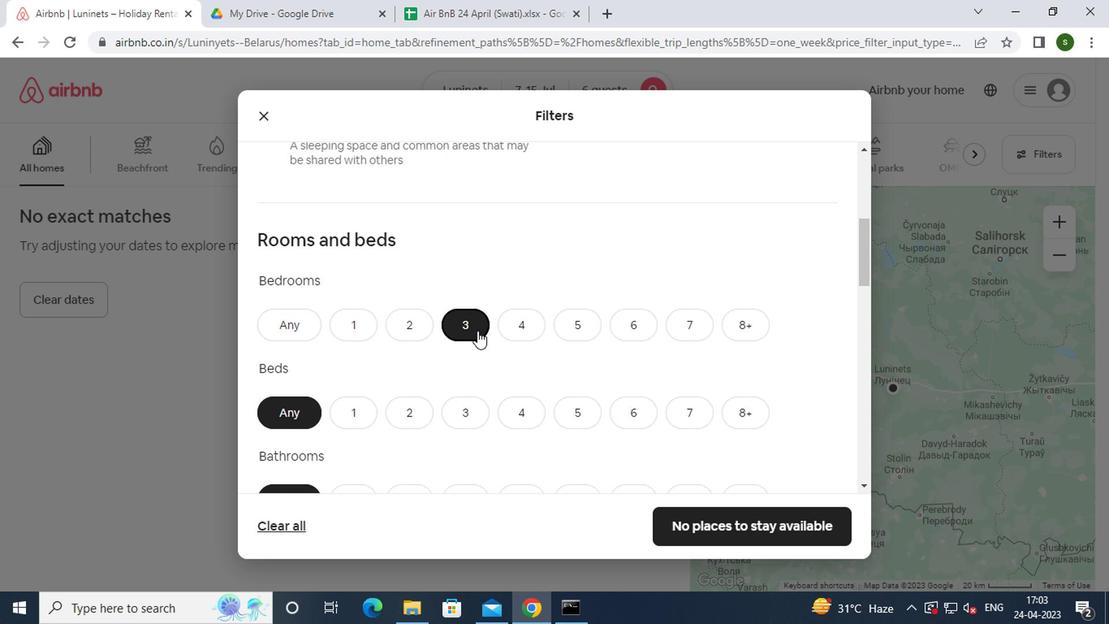 
Action: Mouse moved to (458, 257)
Screenshot: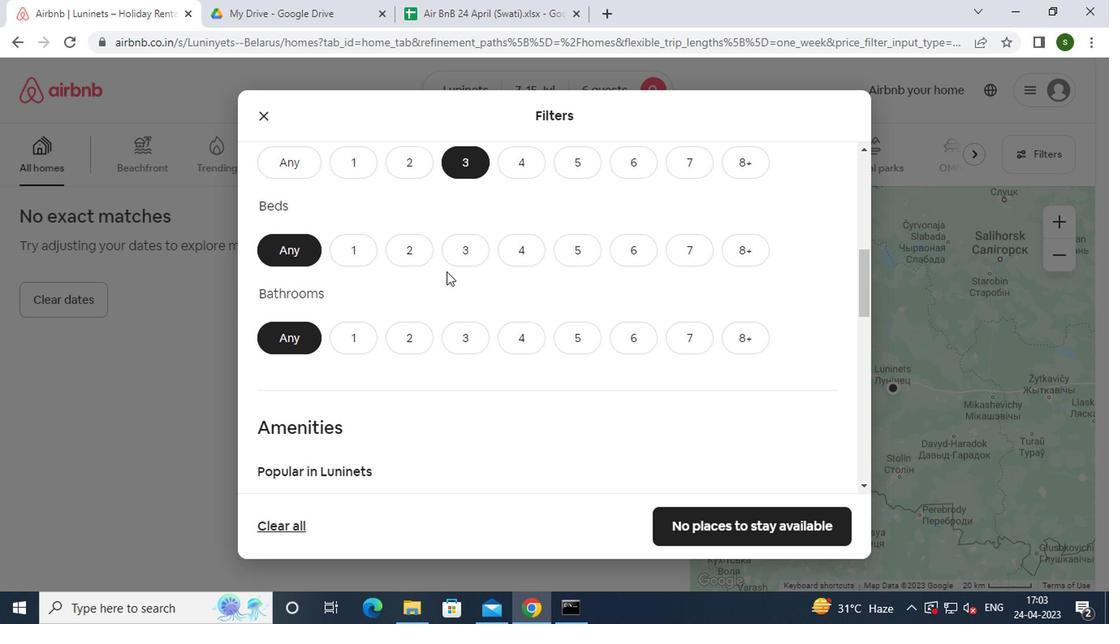 
Action: Mouse pressed left at (458, 257)
Screenshot: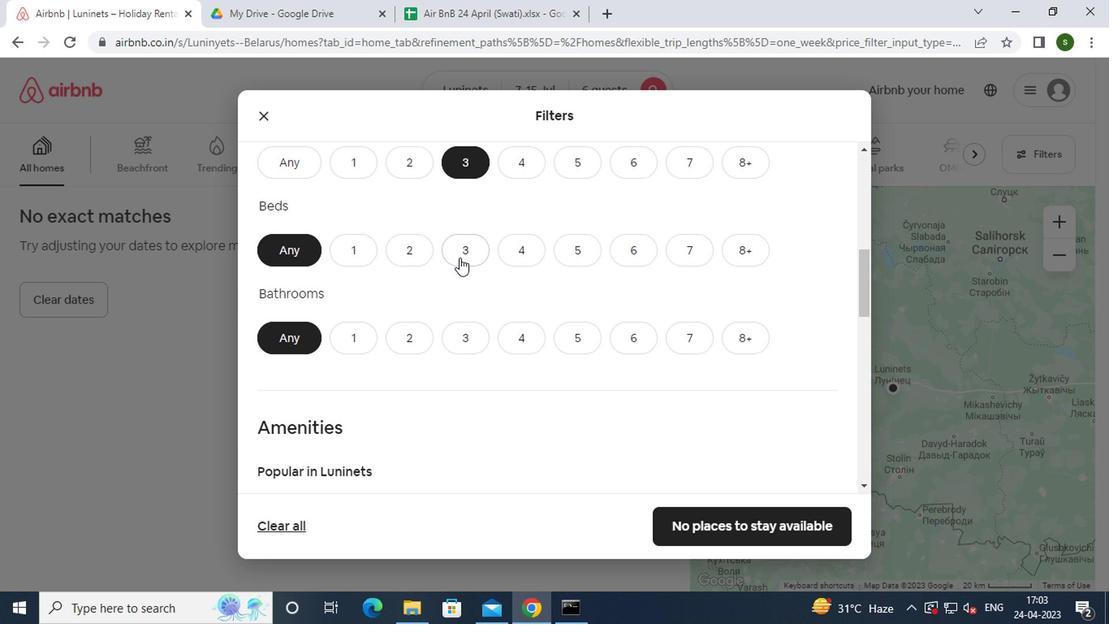 
Action: Mouse moved to (460, 336)
Screenshot: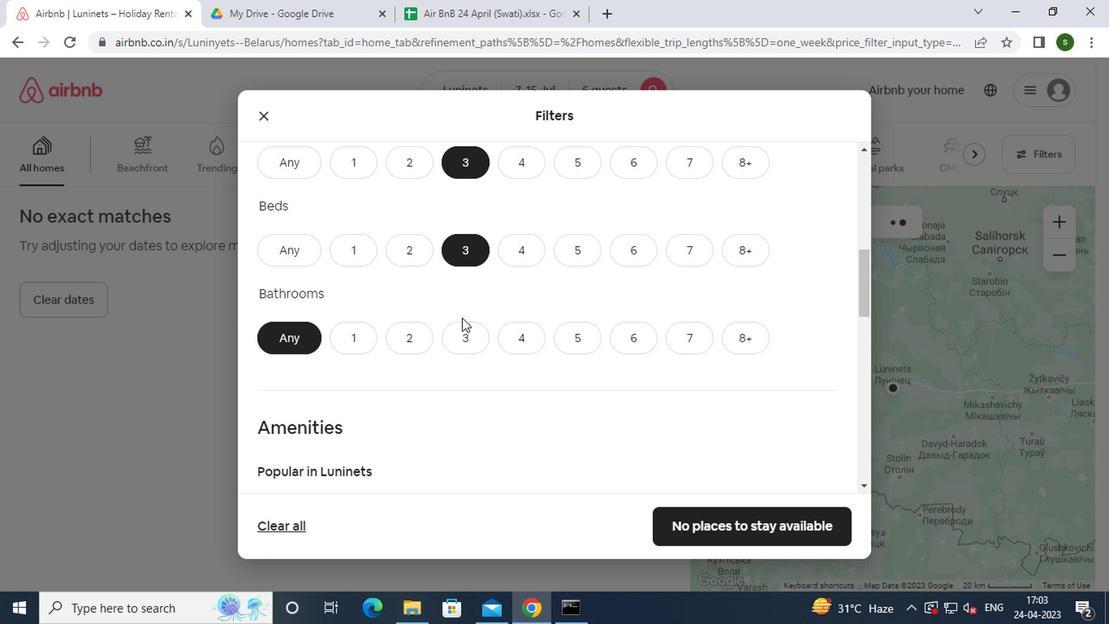 
Action: Mouse pressed left at (460, 336)
Screenshot: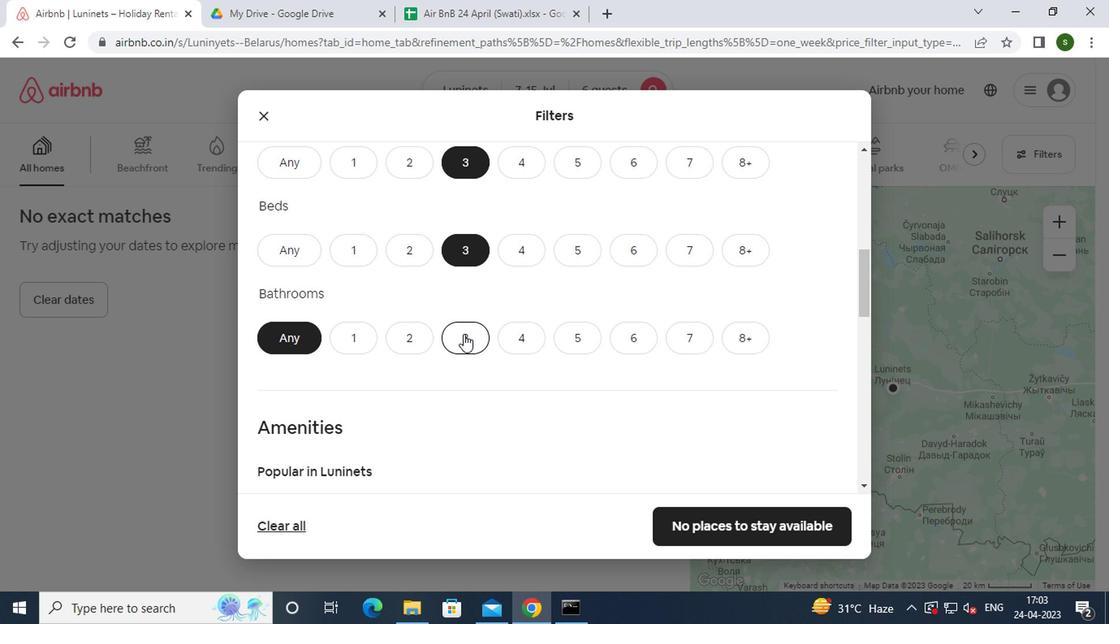 
Action: Mouse moved to (460, 336)
Screenshot: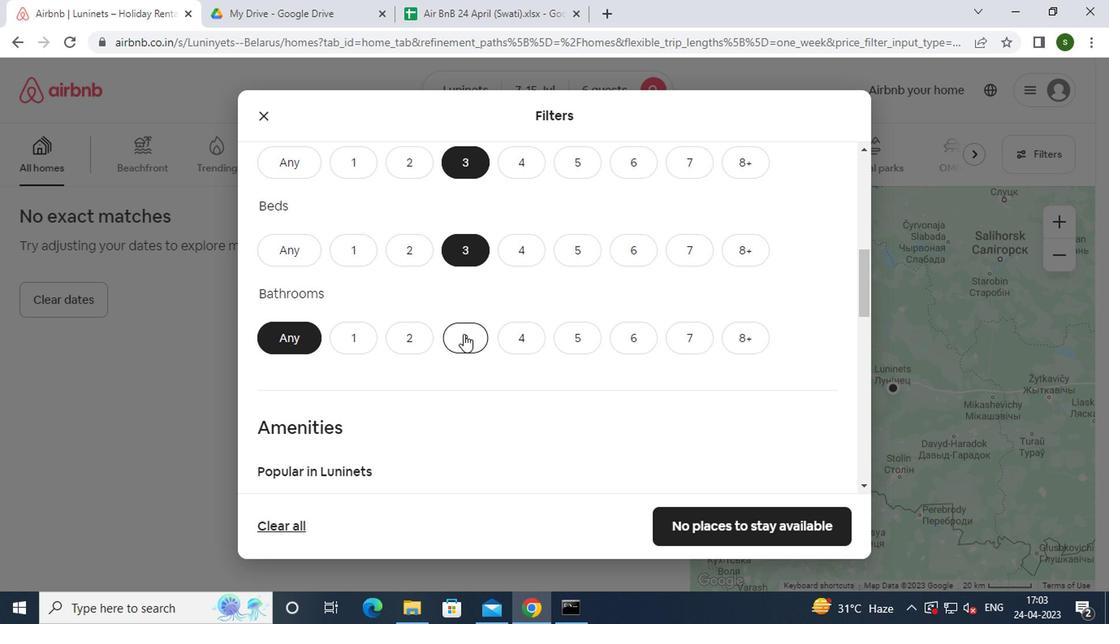 
Action: Mouse scrolled (460, 335) with delta (0, -1)
Screenshot: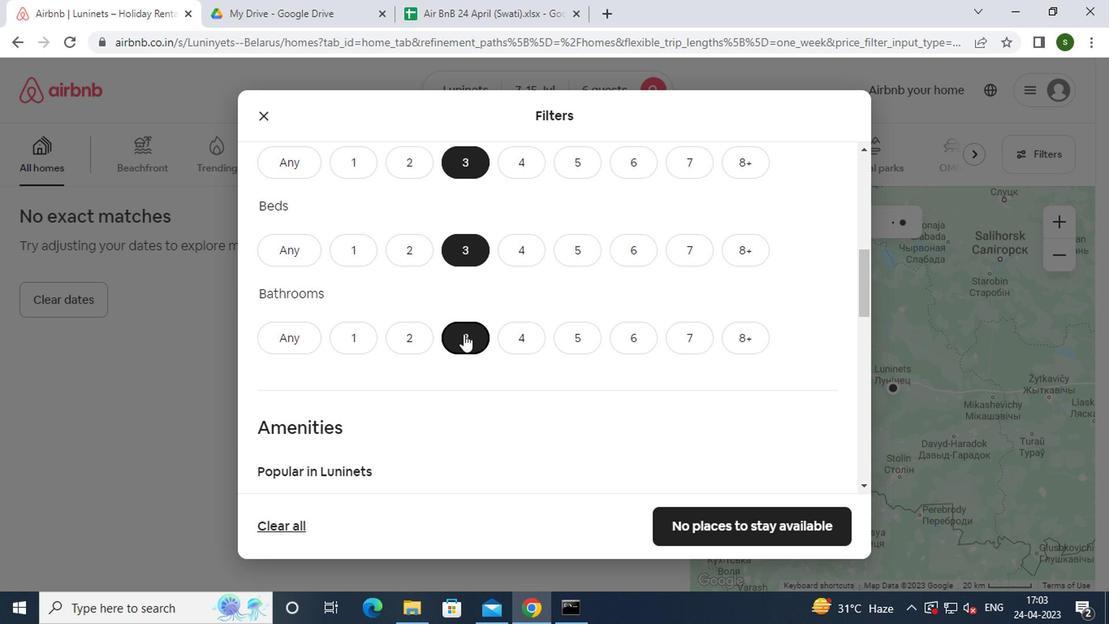 
Action: Mouse scrolled (460, 335) with delta (0, -1)
Screenshot: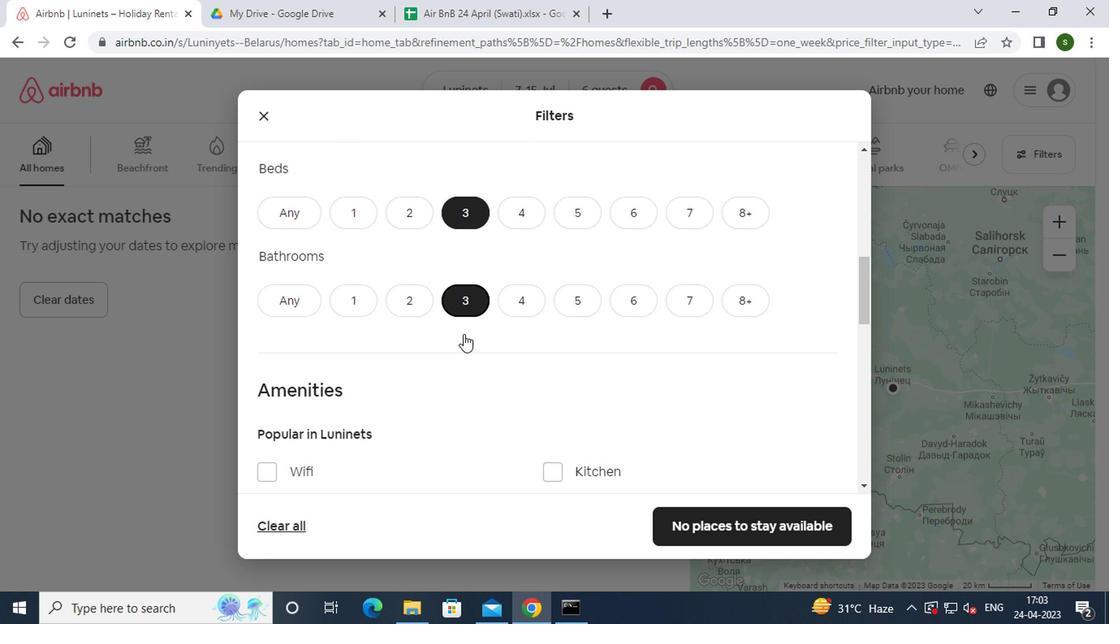 
Action: Mouse moved to (361, 382)
Screenshot: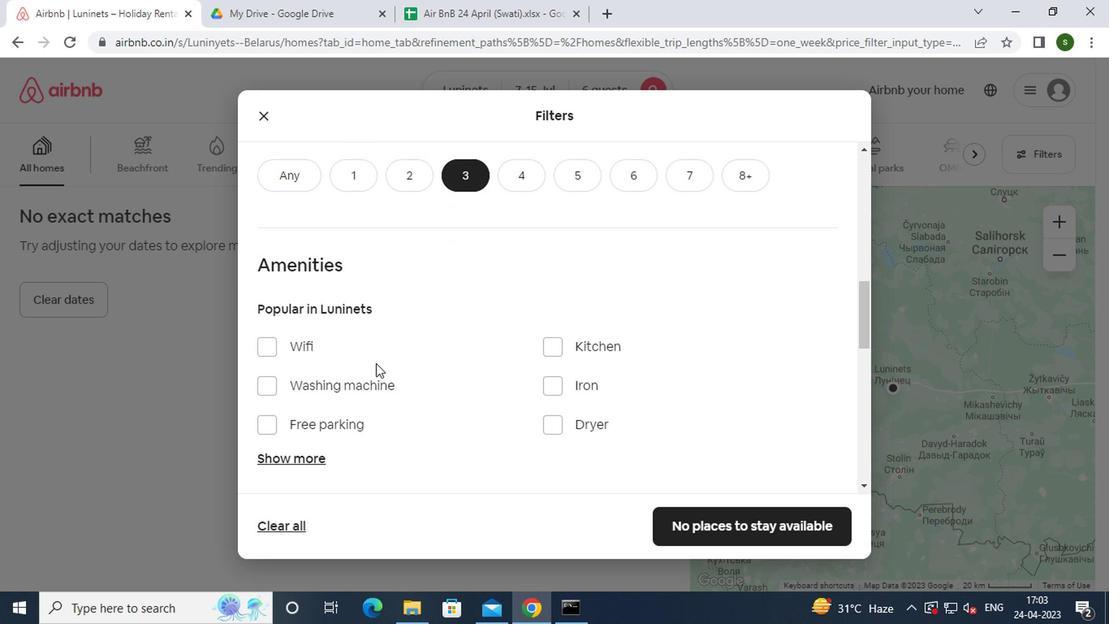 
Action: Mouse pressed left at (361, 382)
Screenshot: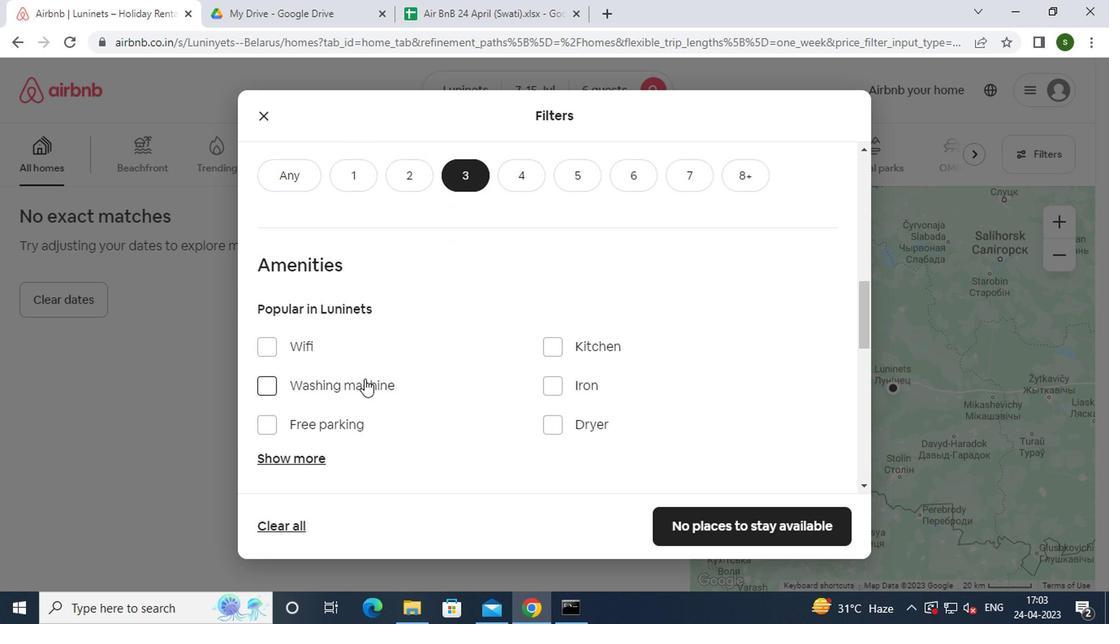 
Action: Mouse moved to (463, 357)
Screenshot: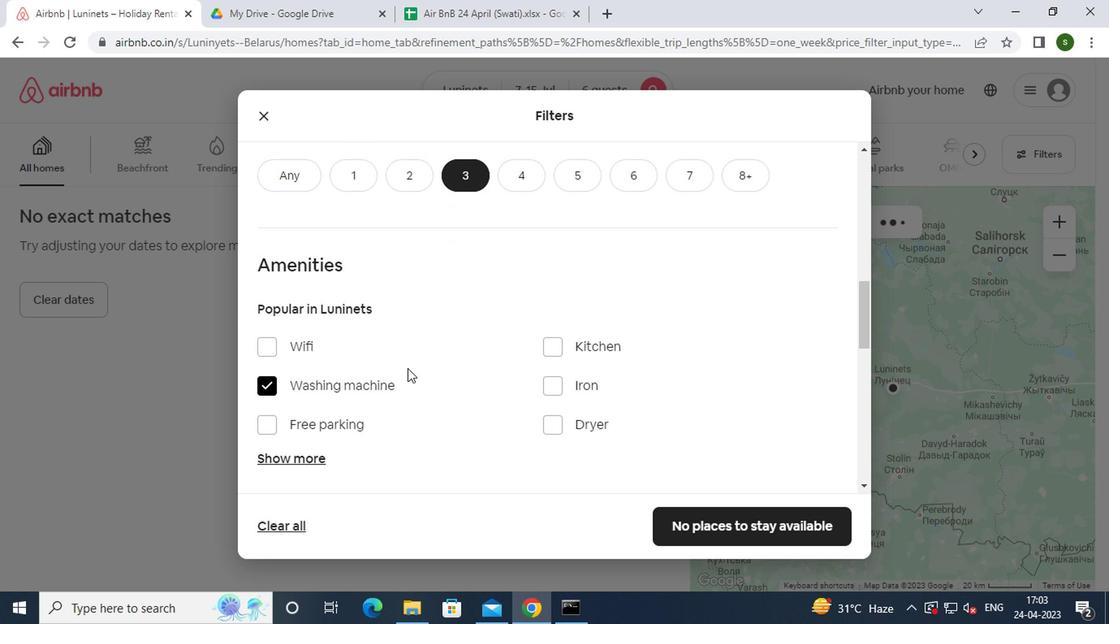
Action: Mouse scrolled (463, 356) with delta (0, 0)
Screenshot: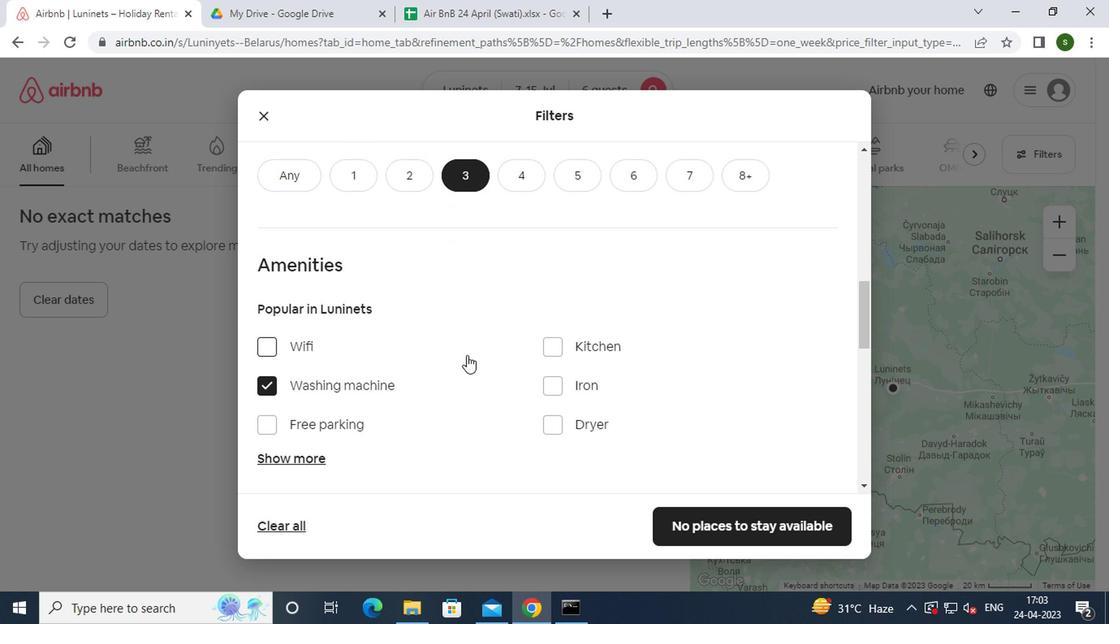 
Action: Mouse scrolled (463, 356) with delta (0, 0)
Screenshot: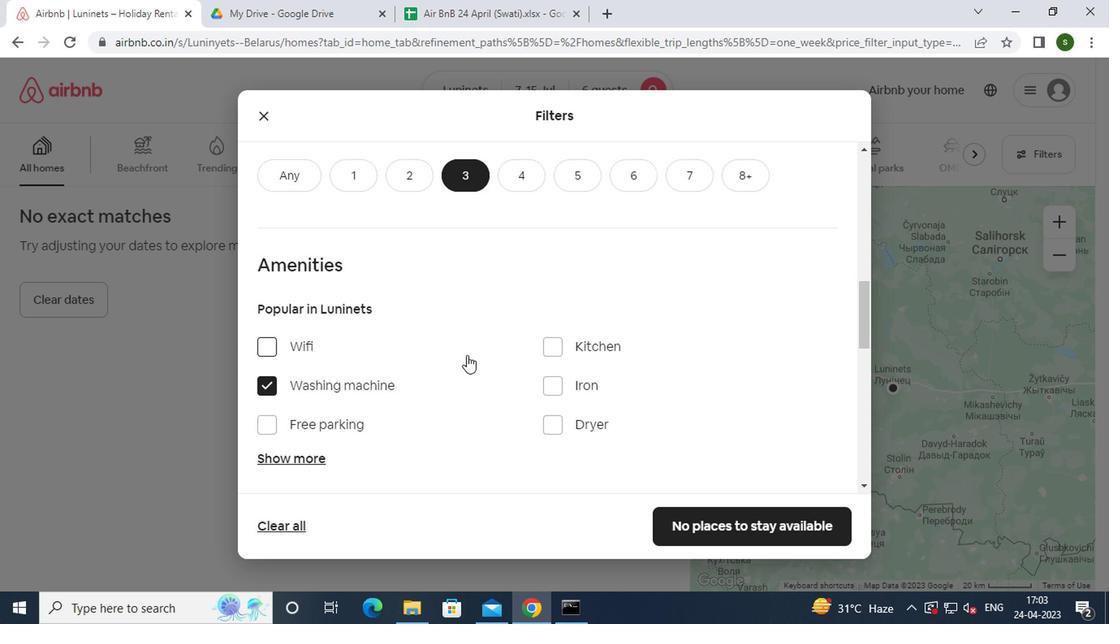 
Action: Mouse scrolled (463, 356) with delta (0, 0)
Screenshot: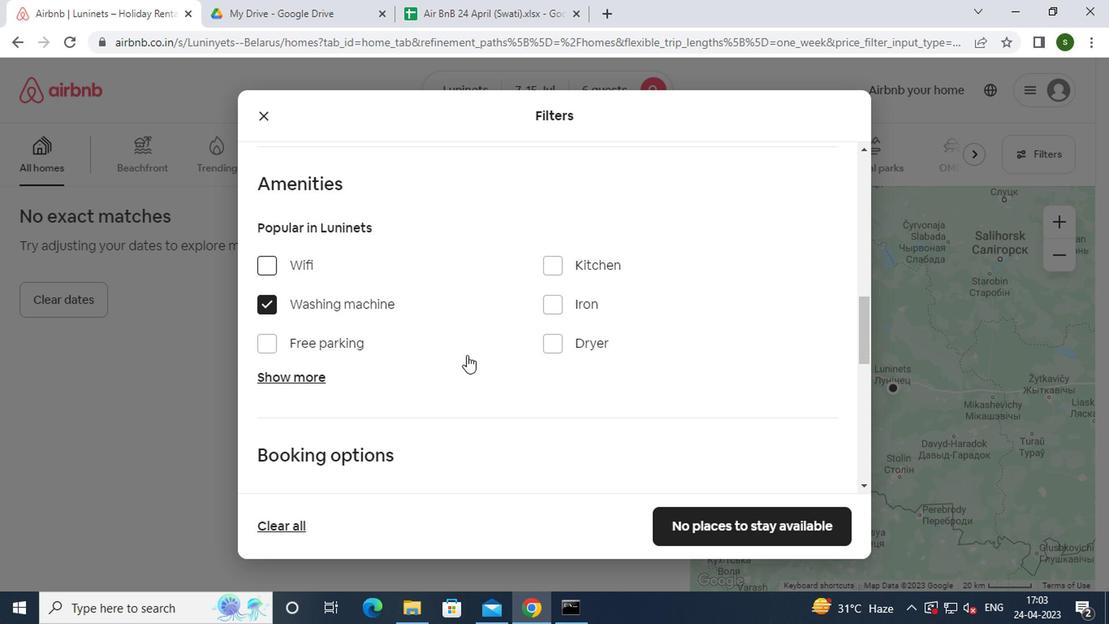 
Action: Mouse scrolled (463, 356) with delta (0, 0)
Screenshot: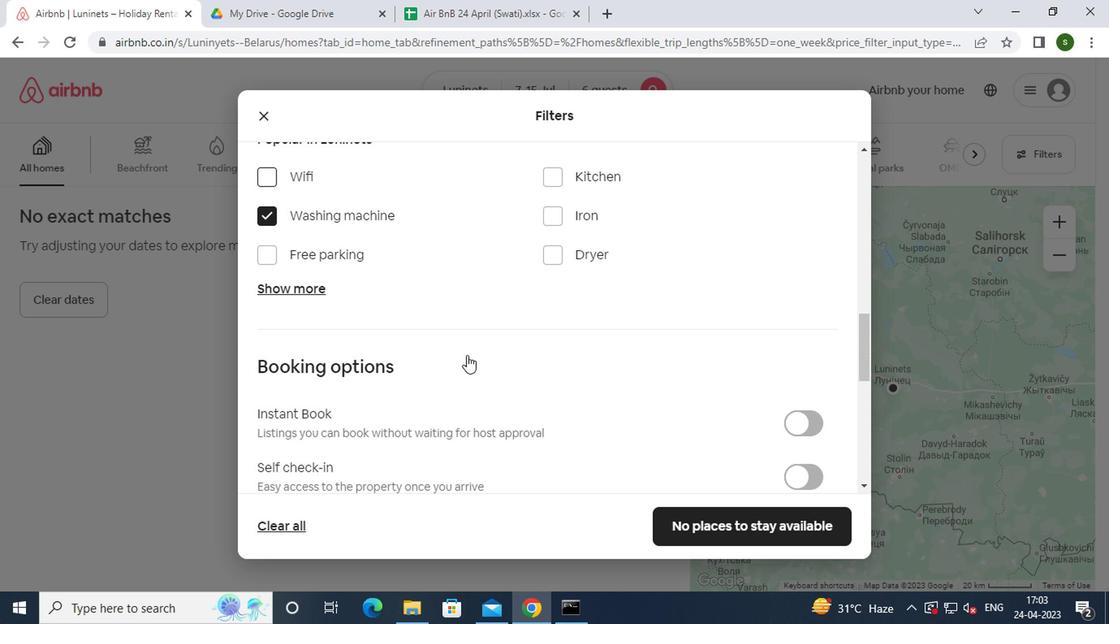 
Action: Mouse moved to (786, 319)
Screenshot: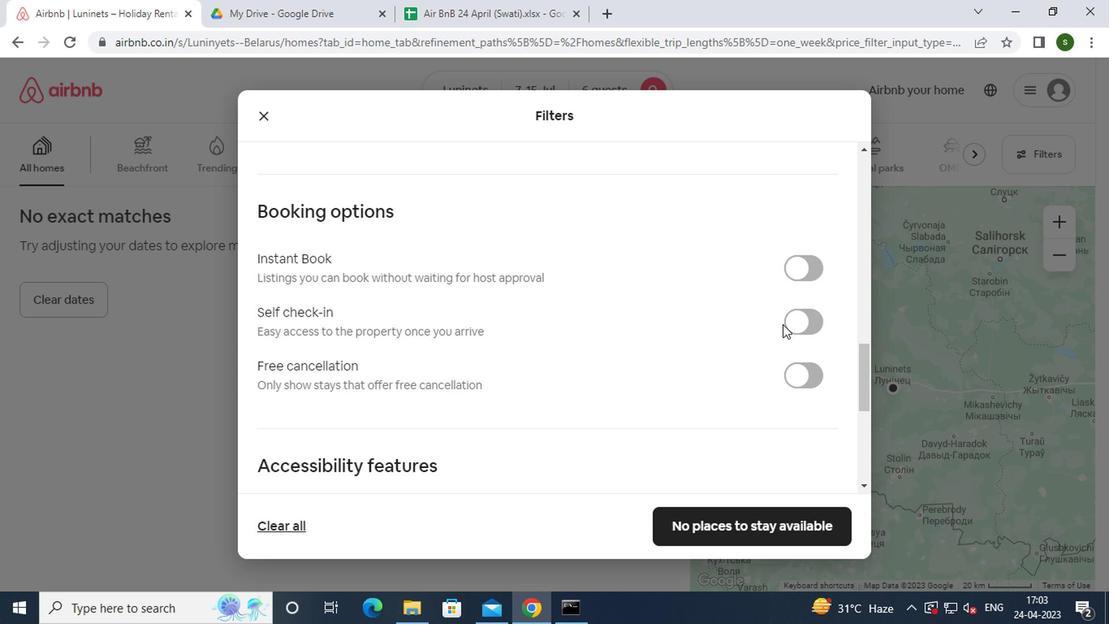 
Action: Mouse pressed left at (786, 319)
Screenshot: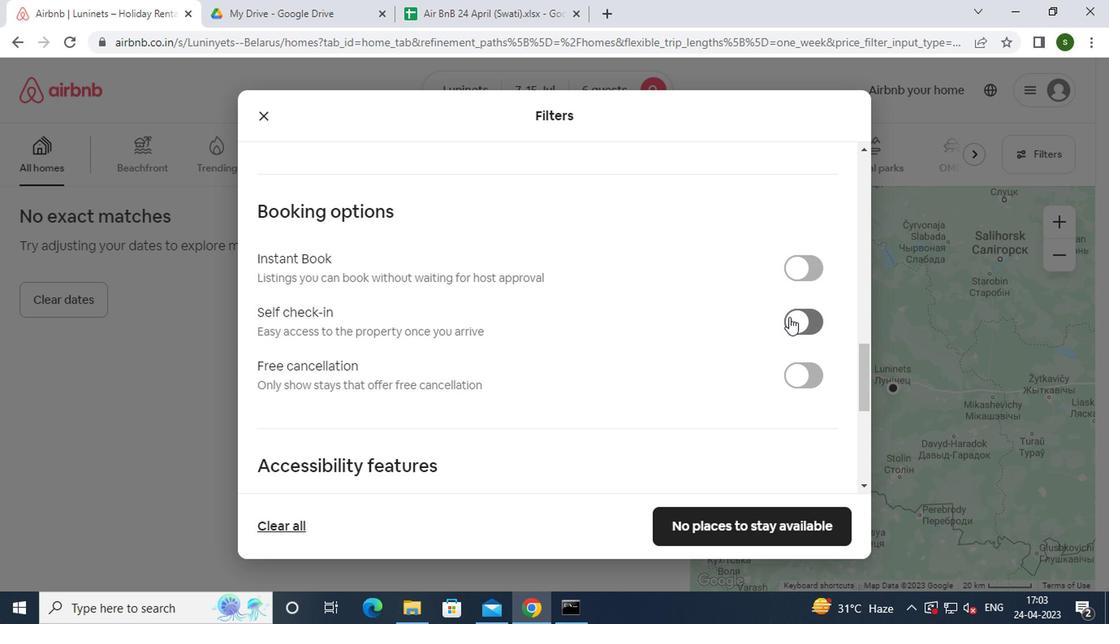 
Action: Mouse moved to (669, 342)
Screenshot: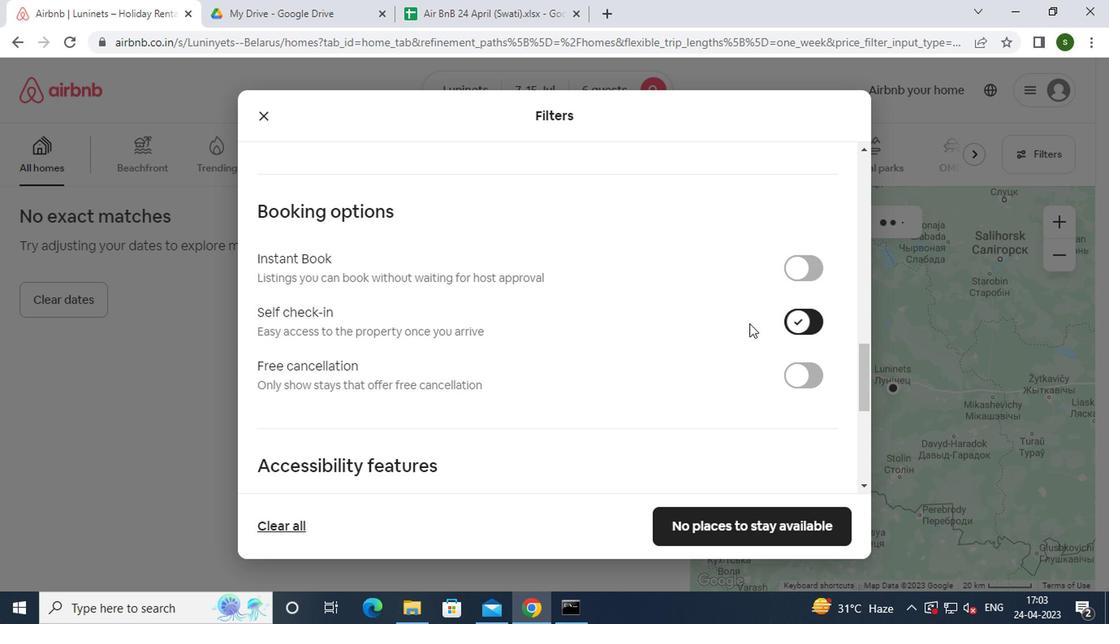 
Action: Mouse scrolled (669, 341) with delta (0, -1)
Screenshot: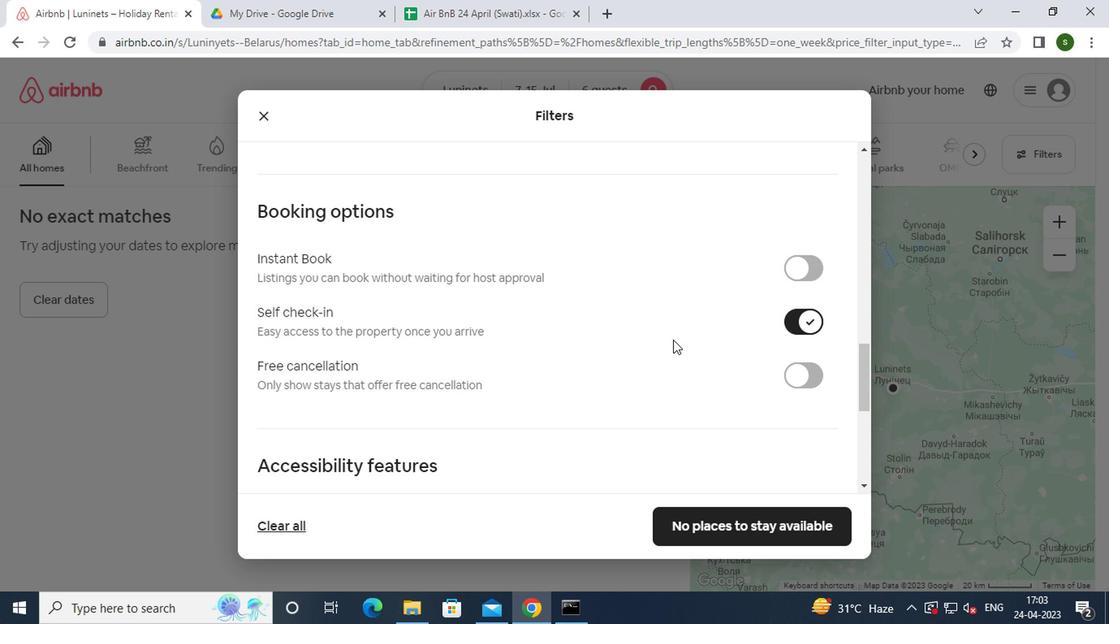 
Action: Mouse scrolled (669, 341) with delta (0, -1)
Screenshot: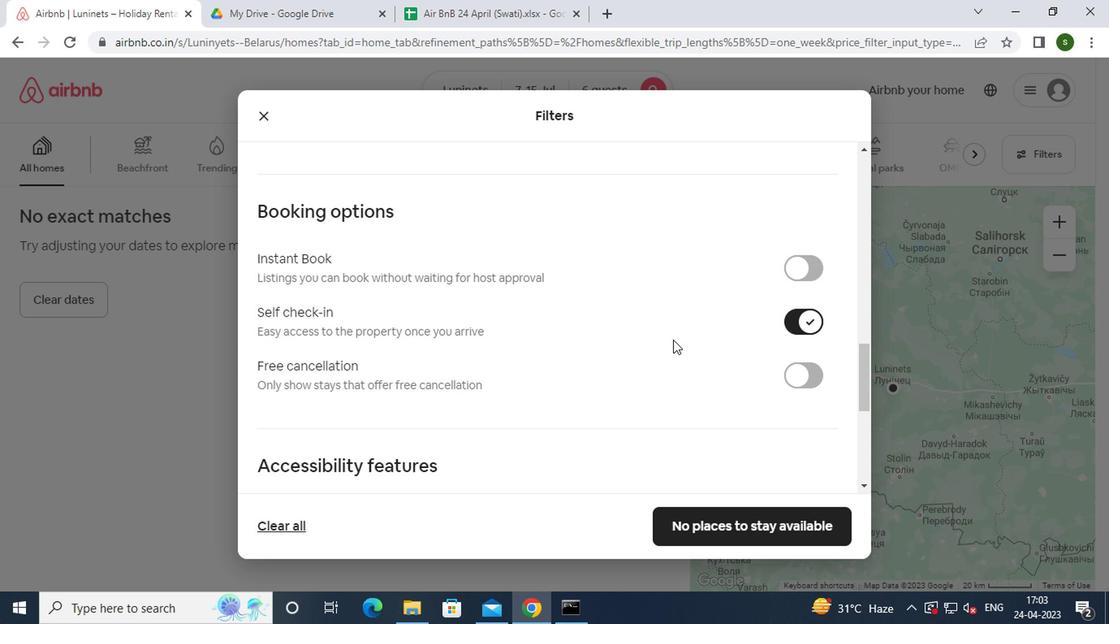 
Action: Mouse scrolled (669, 341) with delta (0, -1)
Screenshot: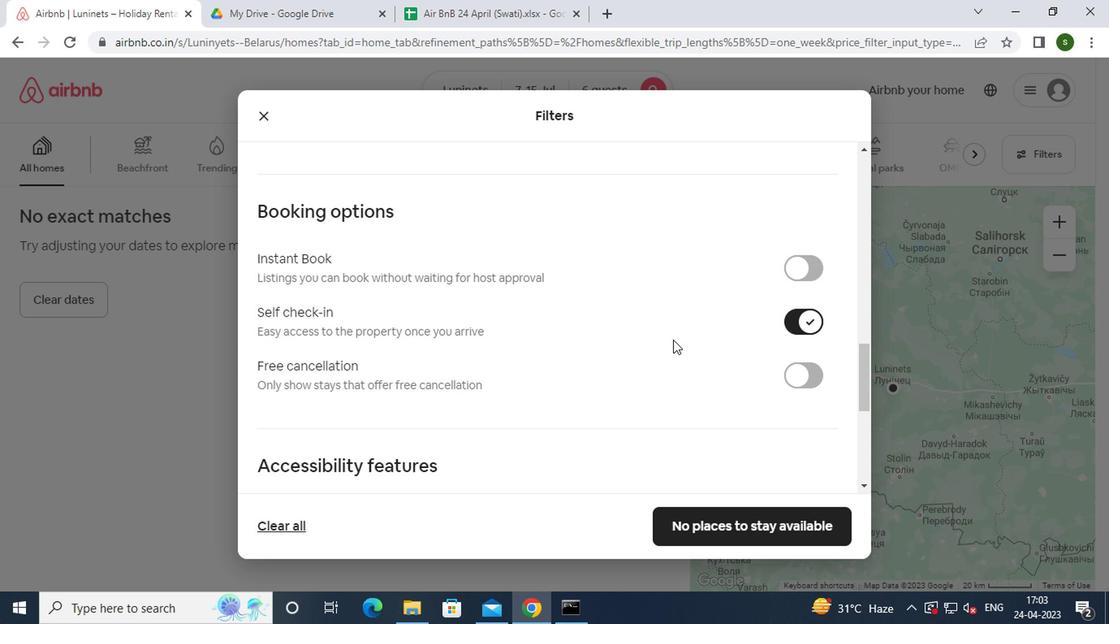 
Action: Mouse scrolled (669, 341) with delta (0, -1)
Screenshot: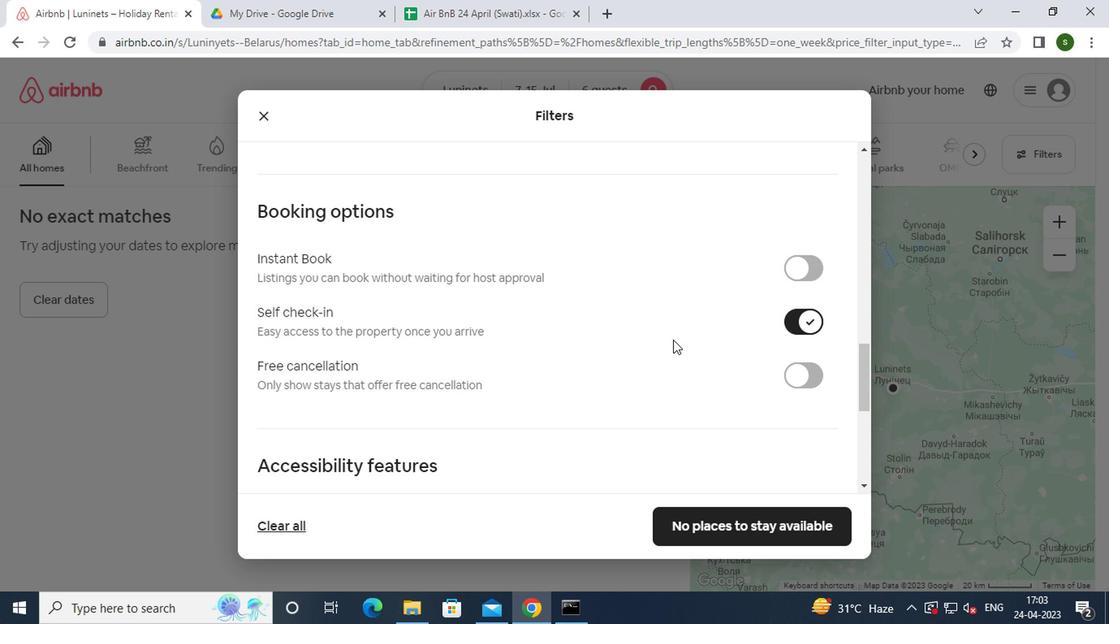 
Action: Mouse scrolled (669, 341) with delta (0, -1)
Screenshot: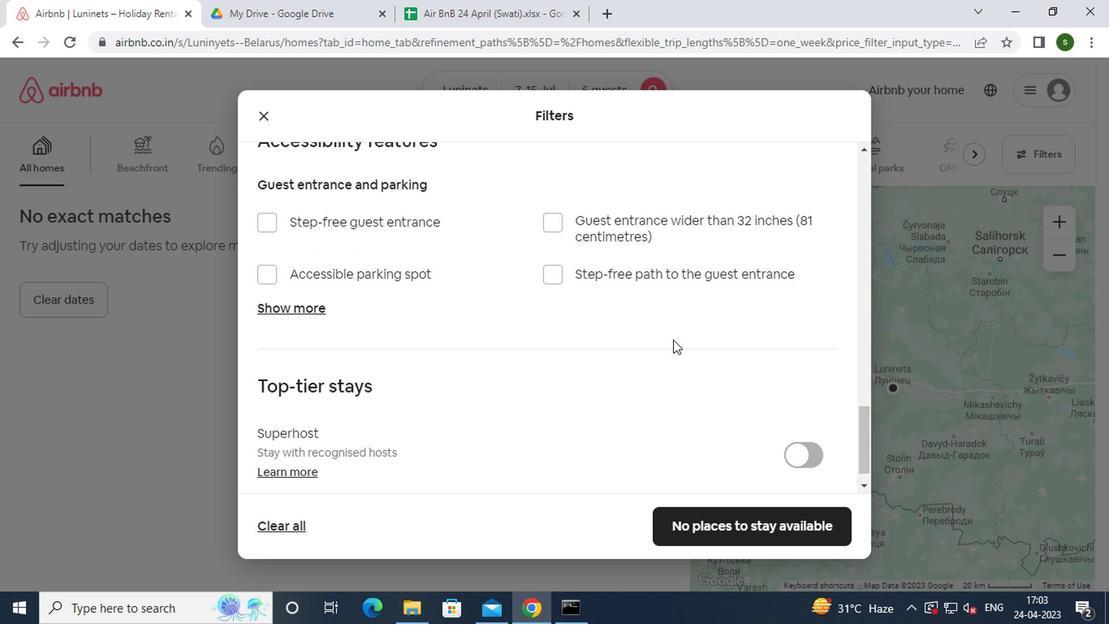 
Action: Mouse scrolled (669, 341) with delta (0, -1)
Screenshot: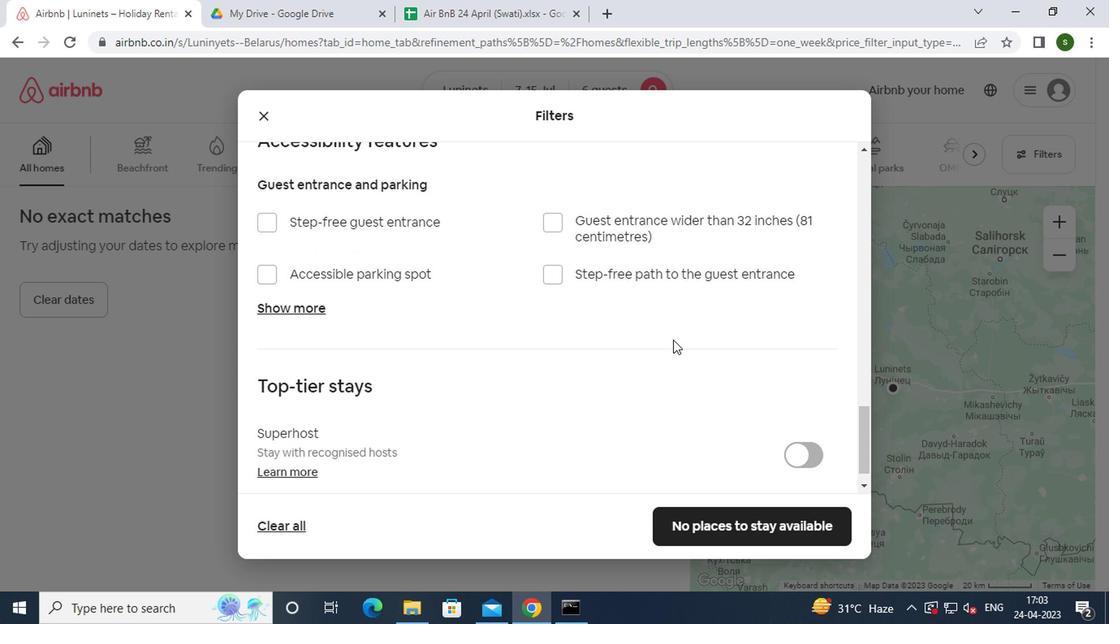 
Action: Mouse scrolled (669, 341) with delta (0, -1)
Screenshot: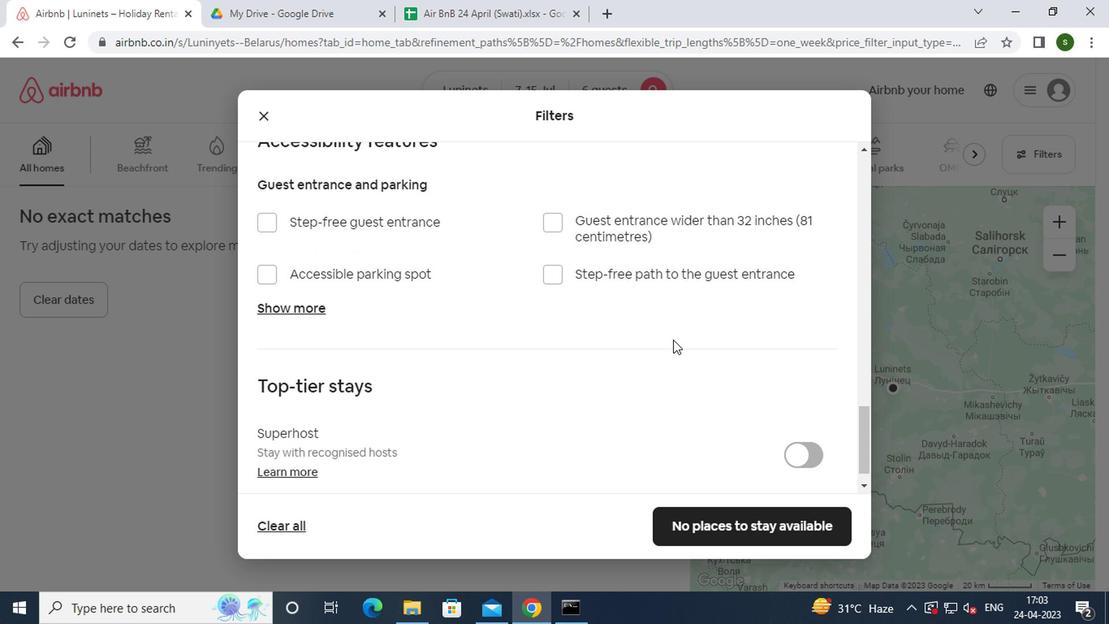 
Action: Mouse scrolled (669, 341) with delta (0, -1)
Screenshot: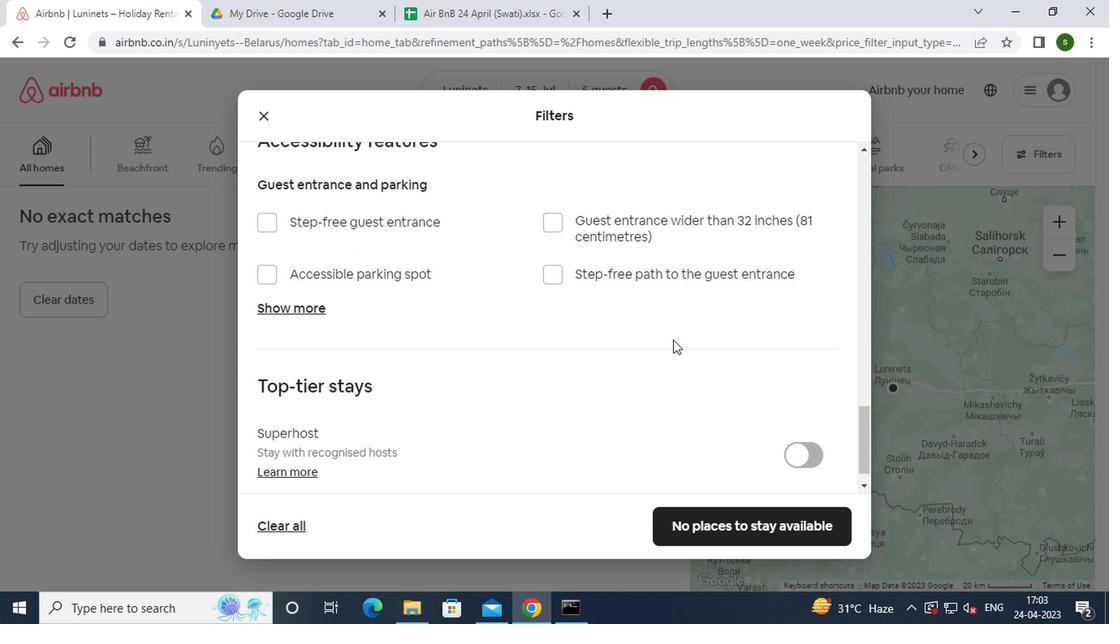 
Action: Mouse moved to (726, 531)
Screenshot: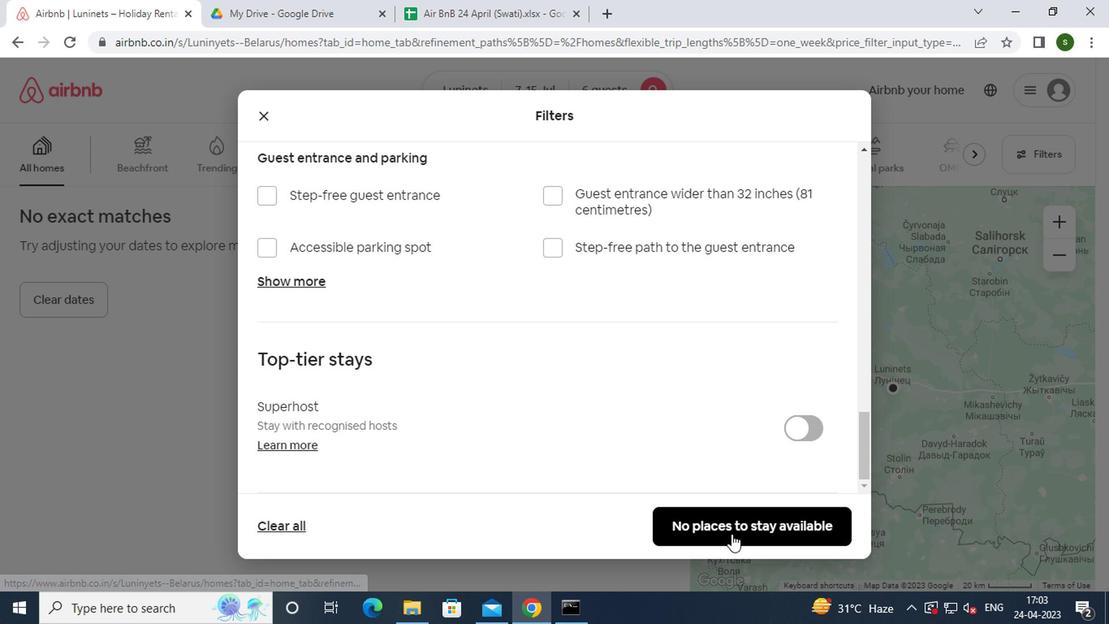 
Action: Mouse pressed left at (726, 531)
Screenshot: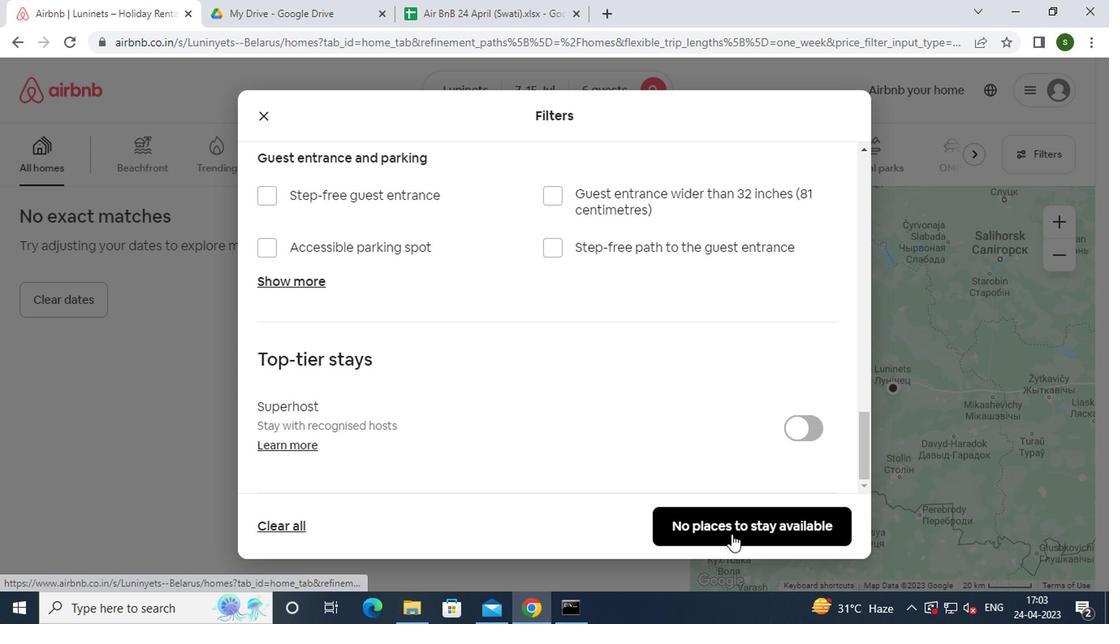 
Action: Mouse moved to (583, 445)
Screenshot: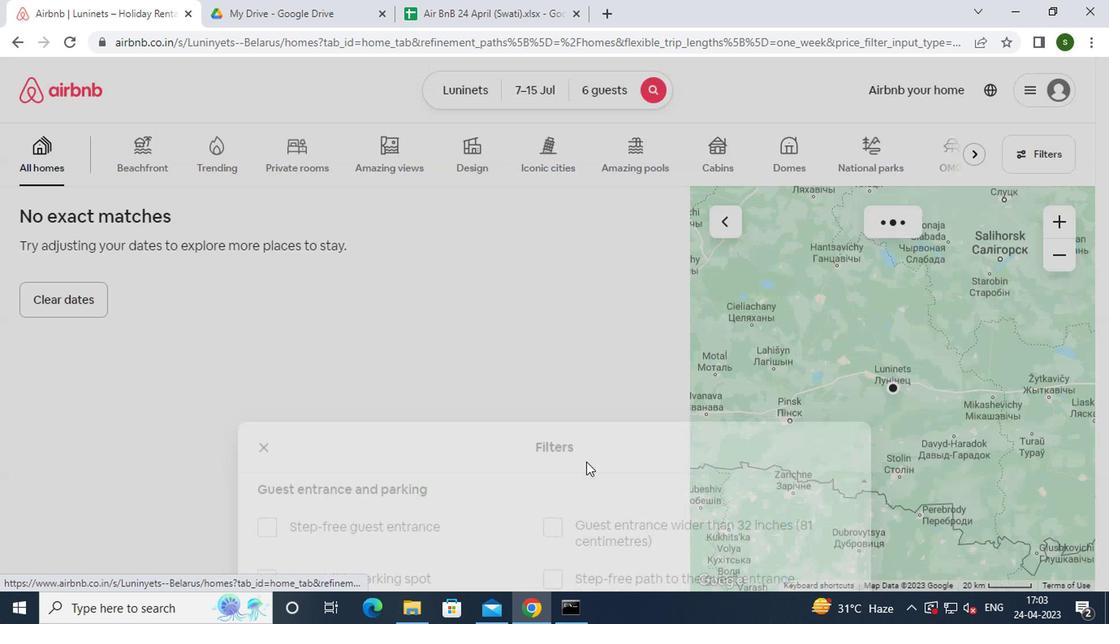 
